Task: Add a condition where "Channel Is" instagram direct" in recently solved tickets.
Action: Mouse moved to (113, 415)
Screenshot: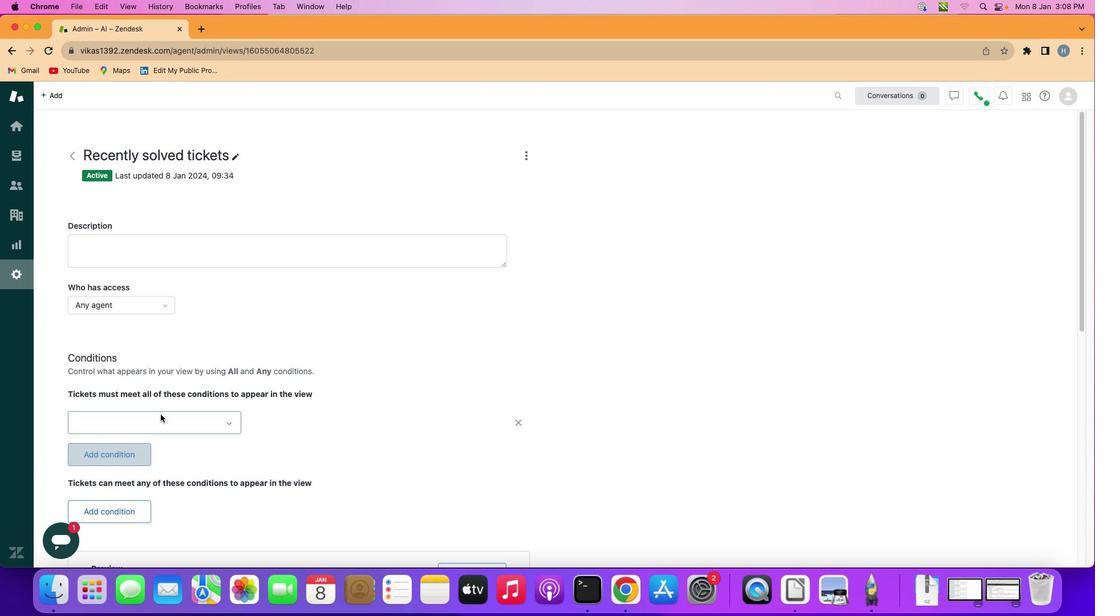 
Action: Mouse pressed left at (113, 415)
Screenshot: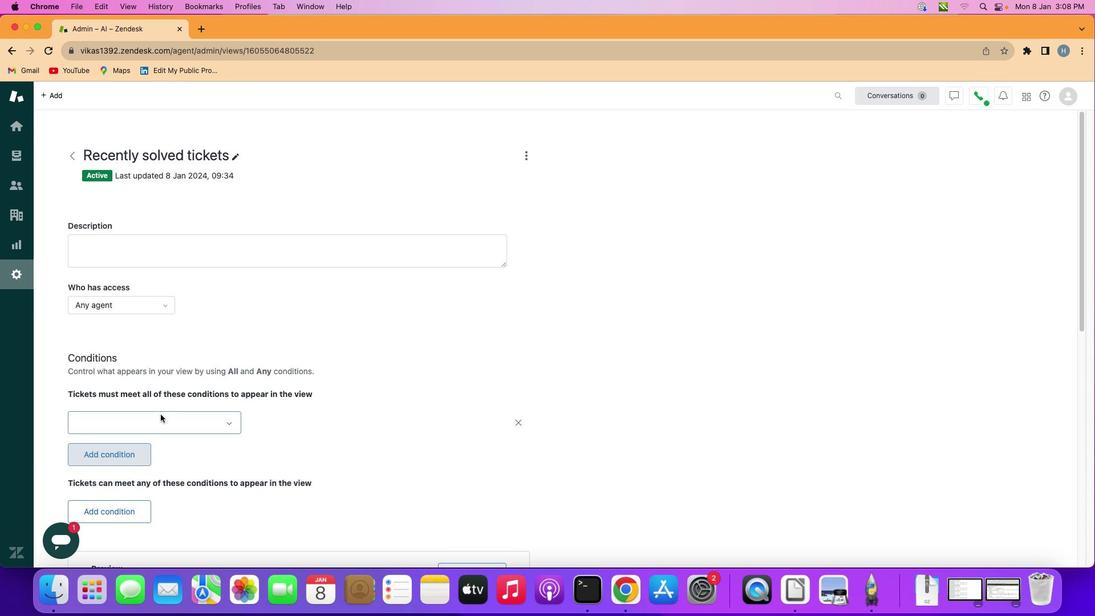 
Action: Mouse moved to (160, 414)
Screenshot: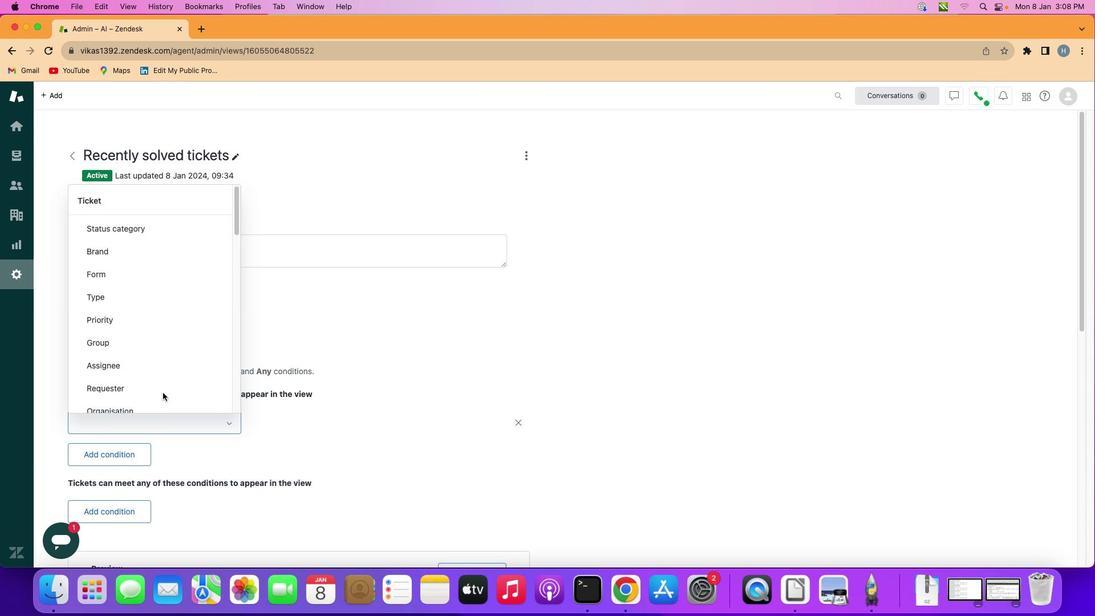 
Action: Mouse pressed left at (160, 414)
Screenshot: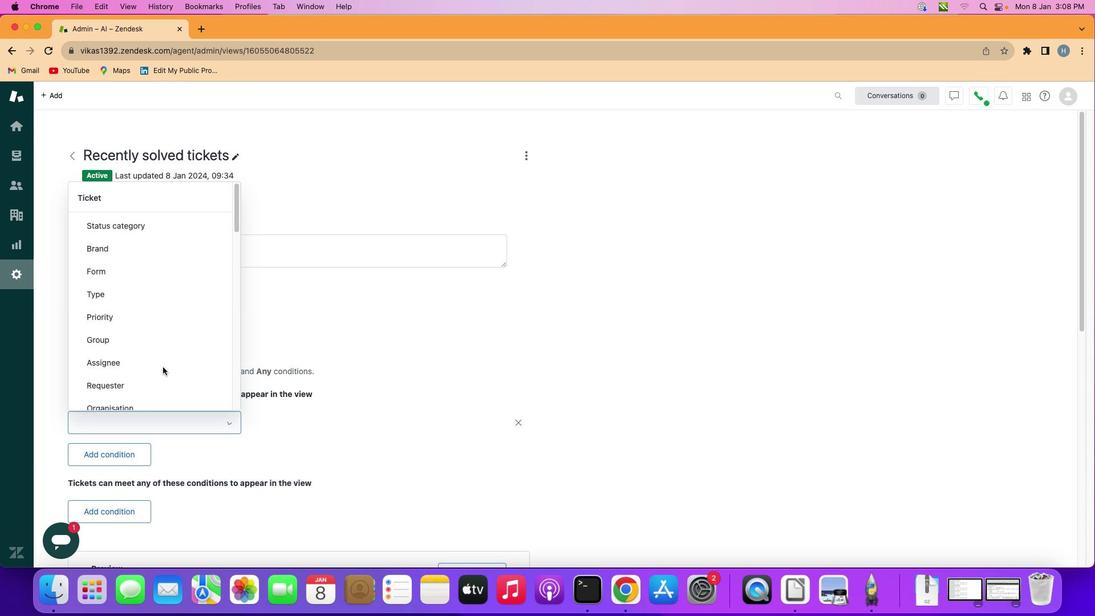 
Action: Mouse moved to (162, 347)
Screenshot: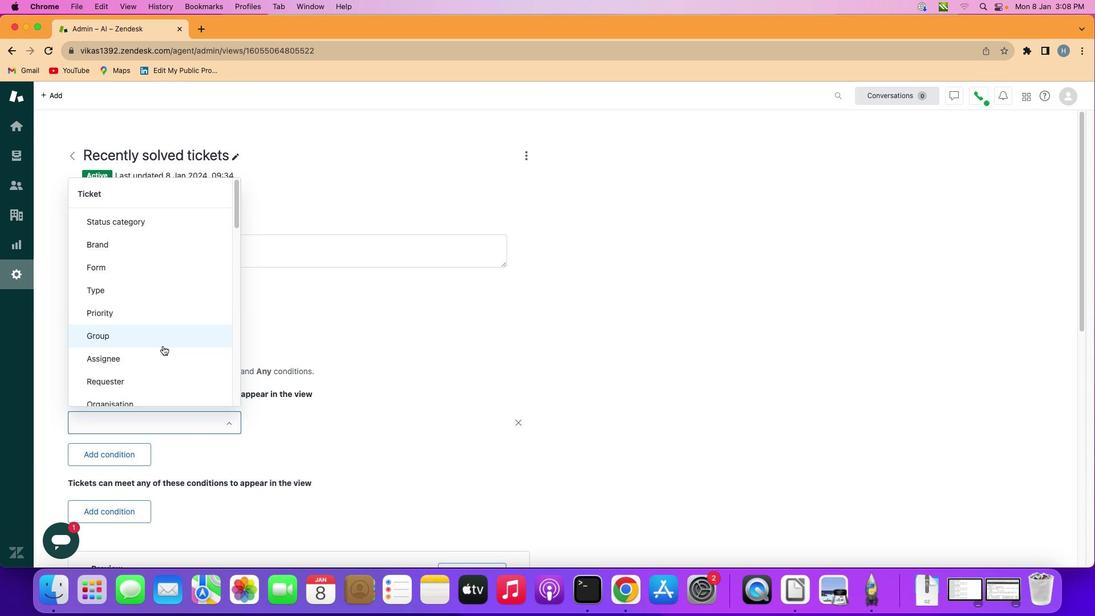 
Action: Mouse scrolled (162, 347) with delta (0, 0)
Screenshot: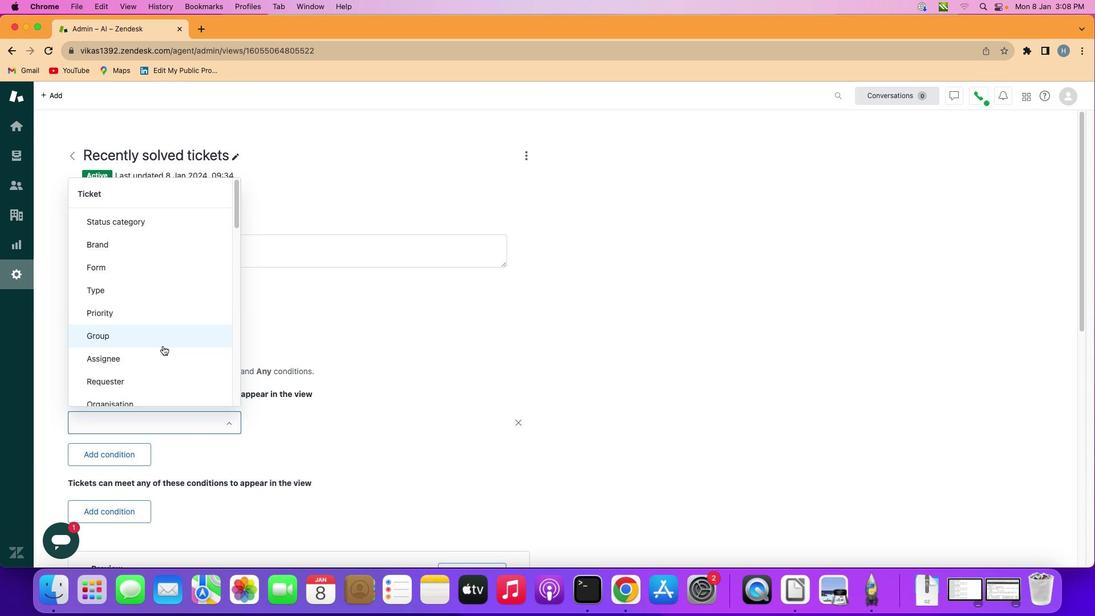 
Action: Mouse moved to (162, 347)
Screenshot: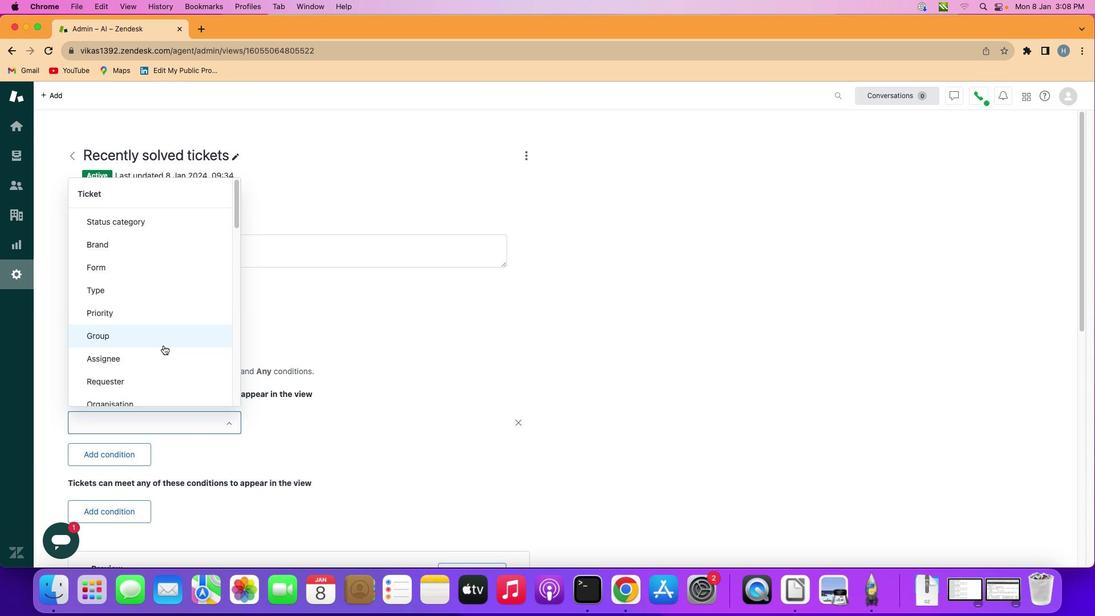 
Action: Mouse scrolled (162, 347) with delta (0, -1)
Screenshot: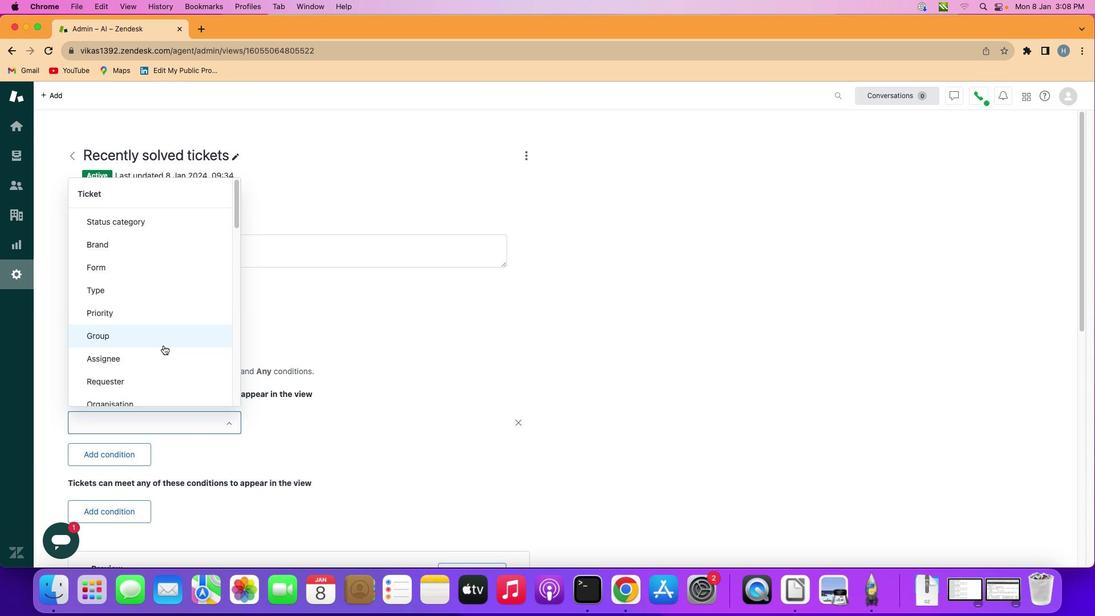 
Action: Mouse moved to (162, 346)
Screenshot: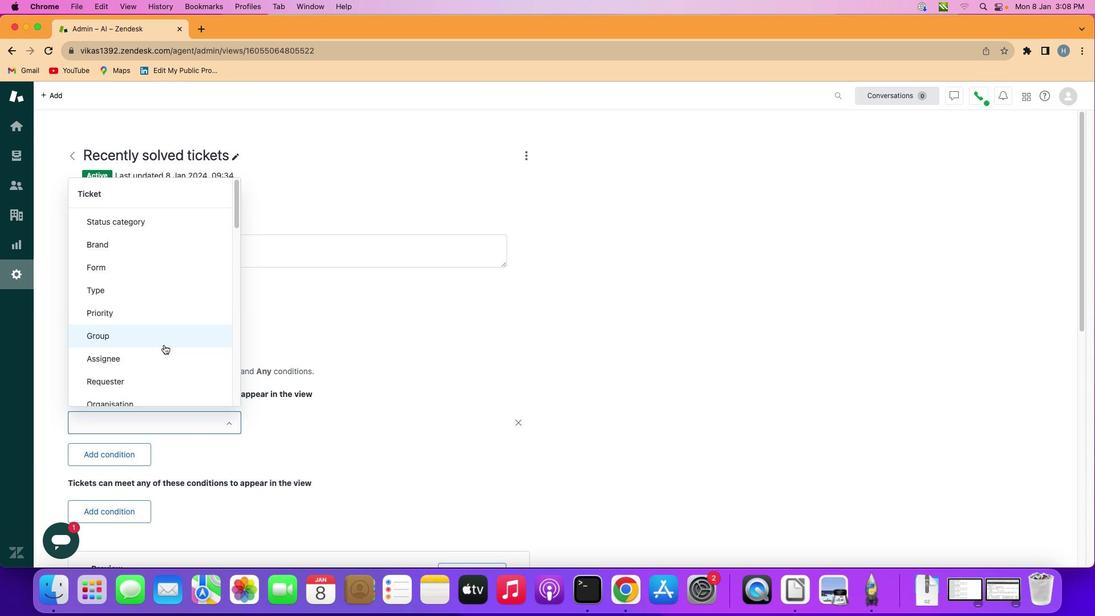 
Action: Mouse scrolled (162, 346) with delta (0, -1)
Screenshot: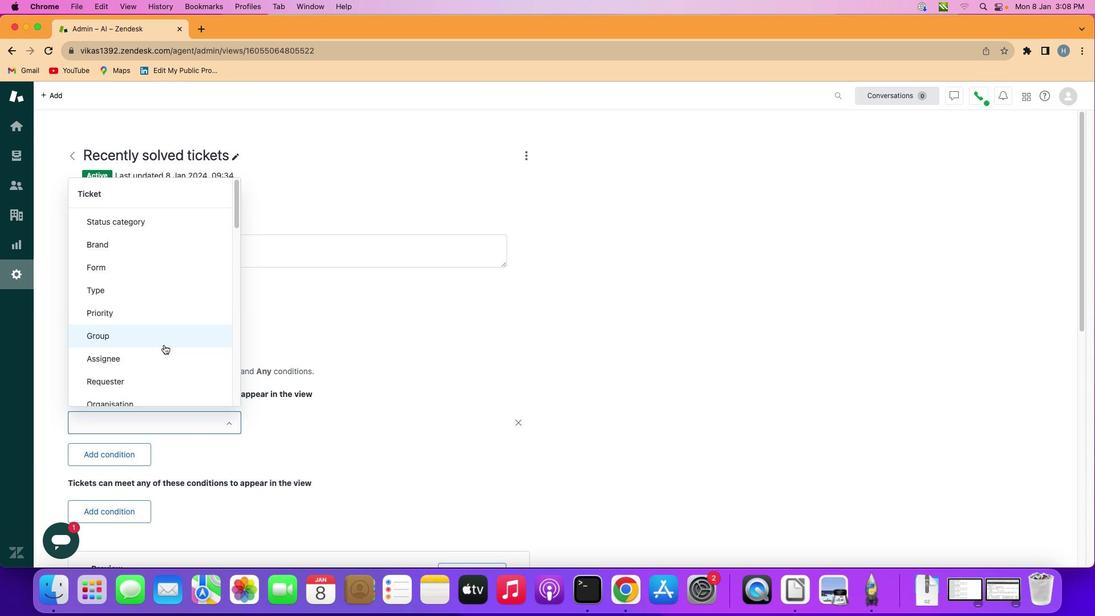 
Action: Mouse moved to (162, 346)
Screenshot: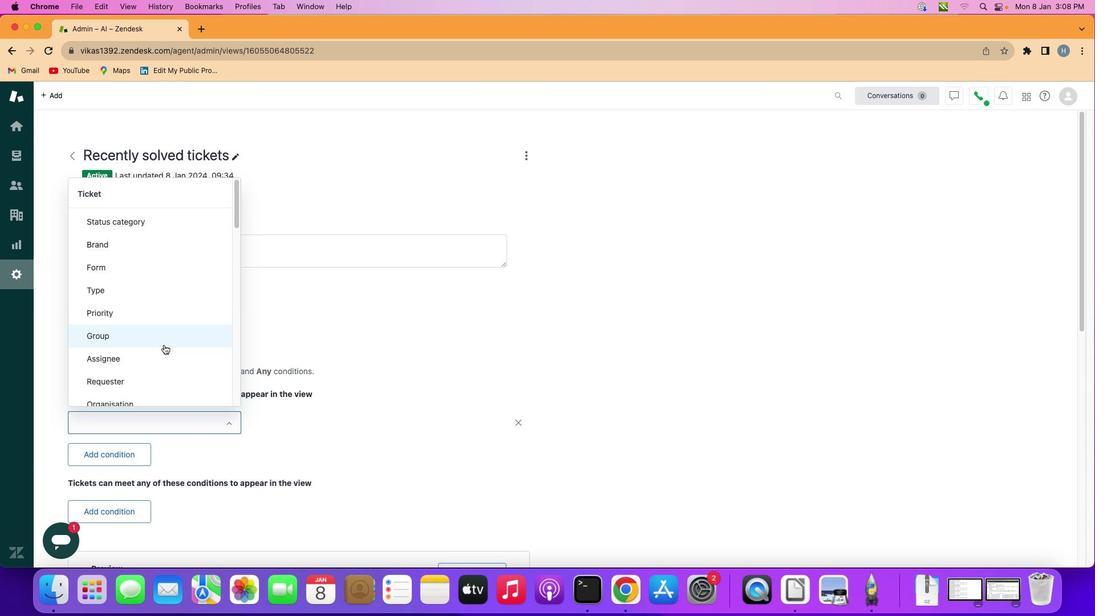 
Action: Mouse scrolled (162, 346) with delta (0, -2)
Screenshot: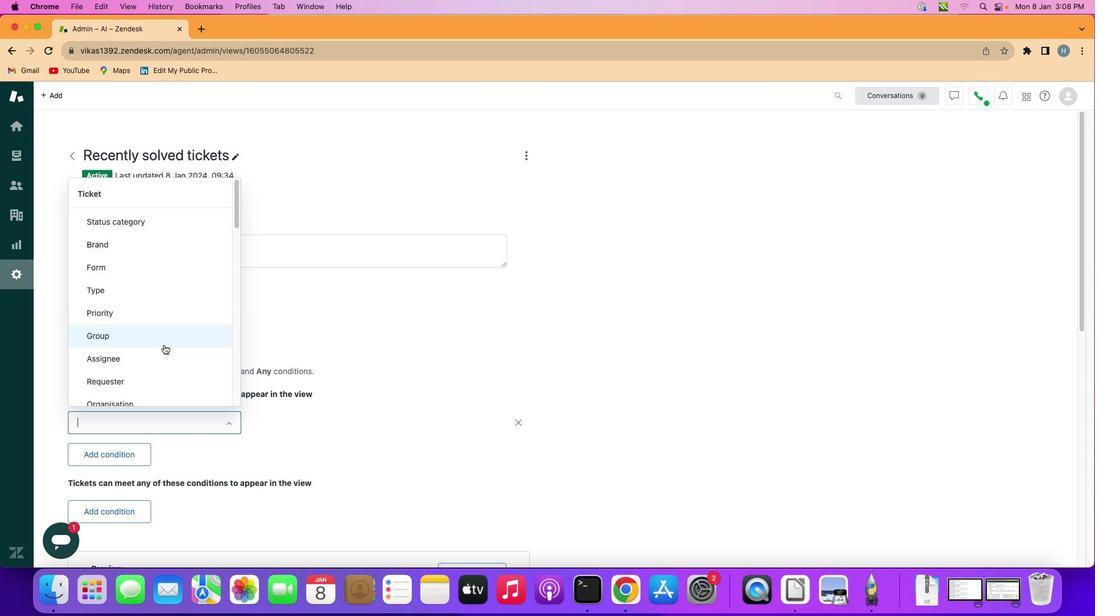 
Action: Mouse moved to (162, 346)
Screenshot: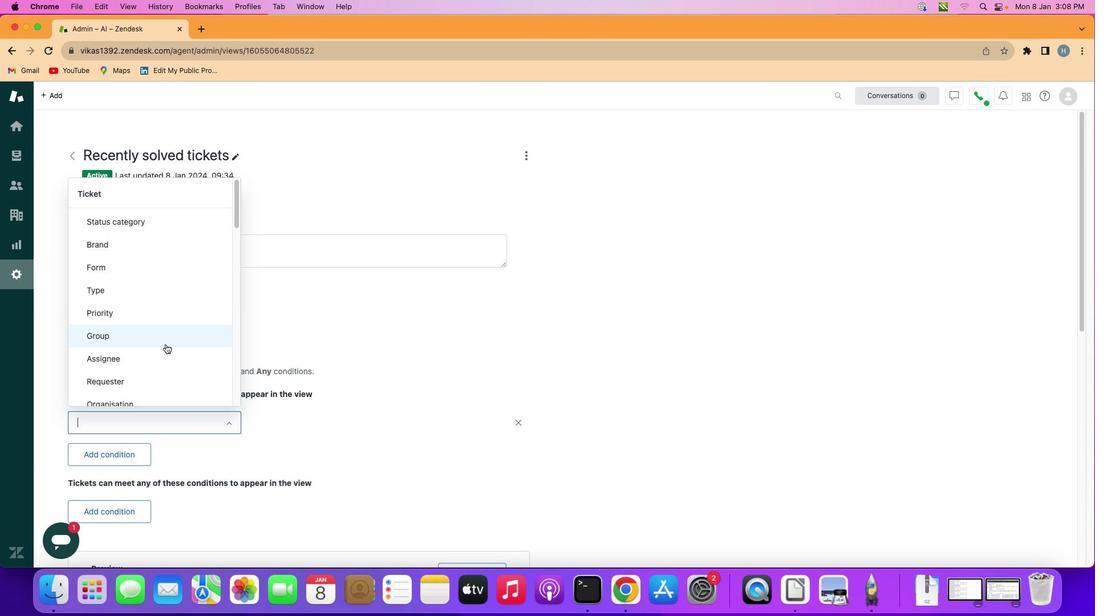 
Action: Mouse scrolled (162, 346) with delta (0, -1)
Screenshot: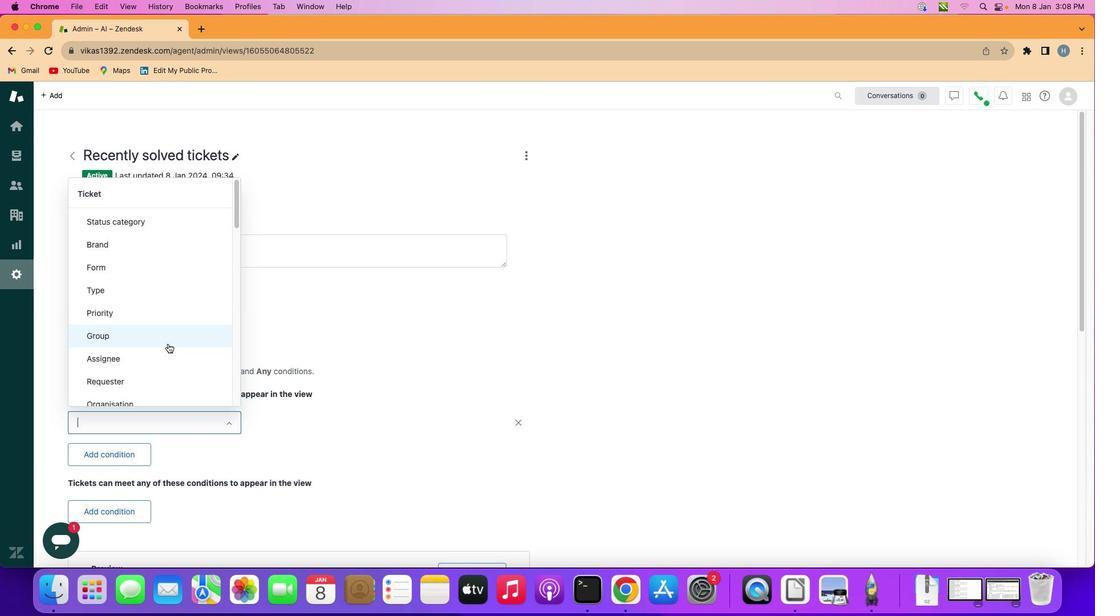 
Action: Mouse moved to (176, 339)
Screenshot: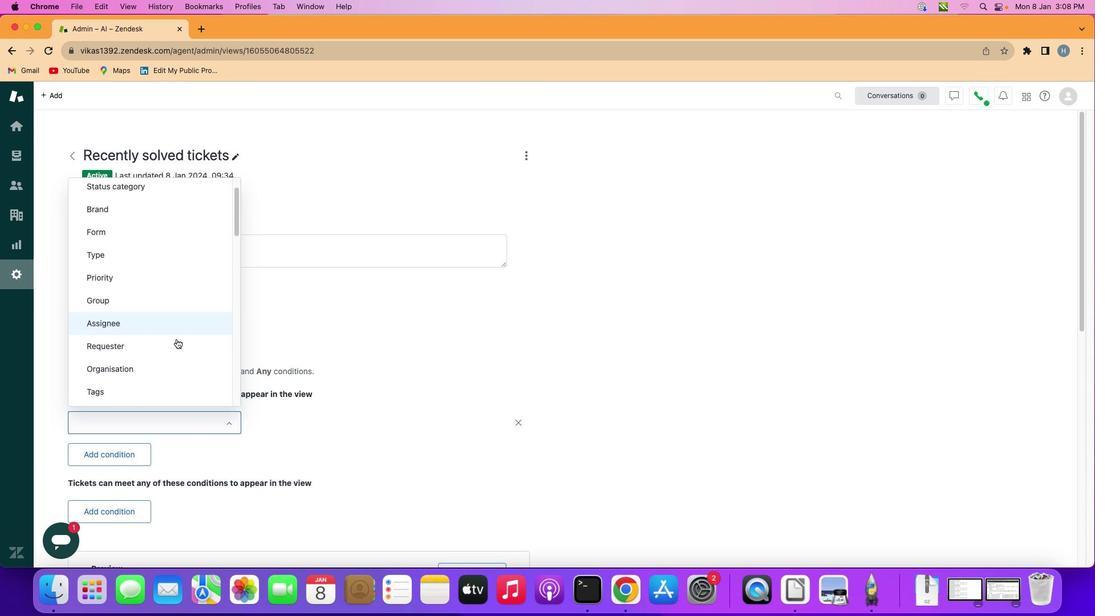 
Action: Mouse scrolled (176, 339) with delta (0, 0)
Screenshot: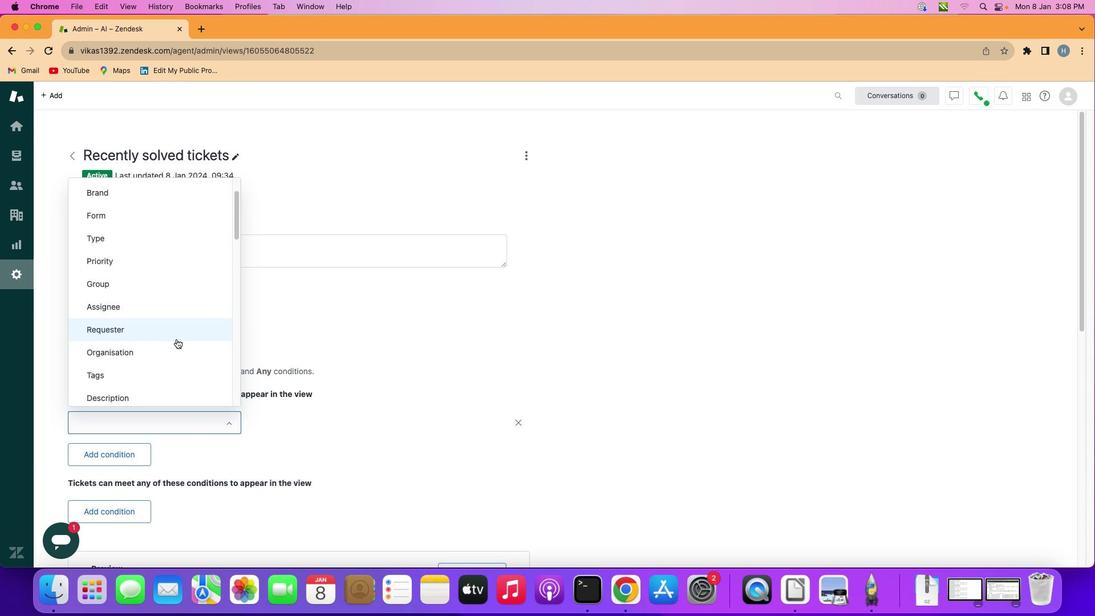 
Action: Mouse scrolled (176, 339) with delta (0, 0)
Screenshot: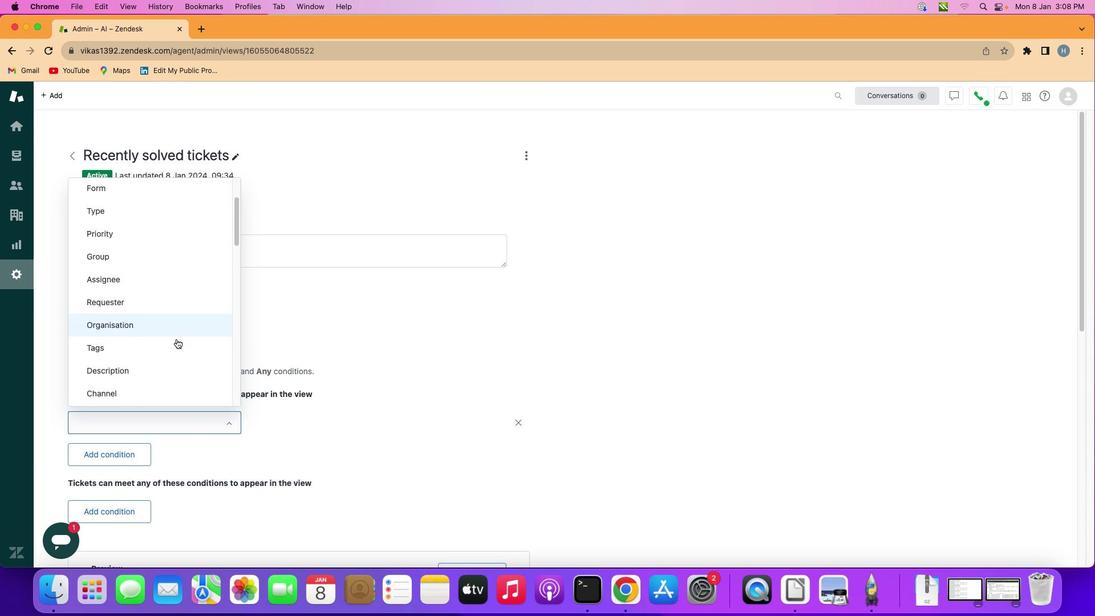 
Action: Mouse scrolled (176, 339) with delta (0, 0)
Screenshot: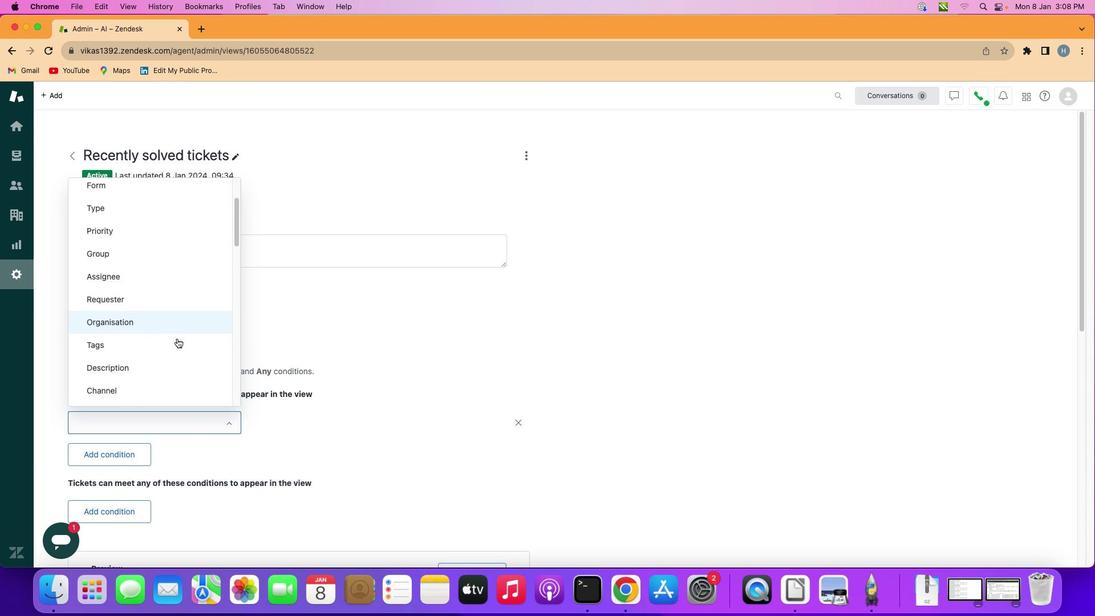 
Action: Mouse moved to (176, 339)
Screenshot: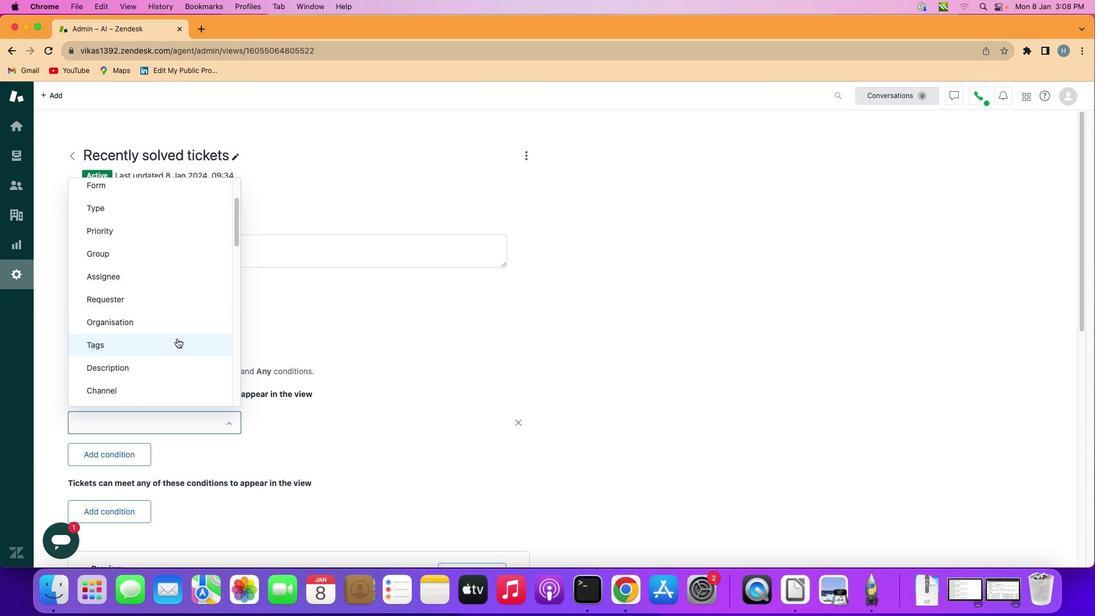 
Action: Mouse scrolled (176, 339) with delta (0, 0)
Screenshot: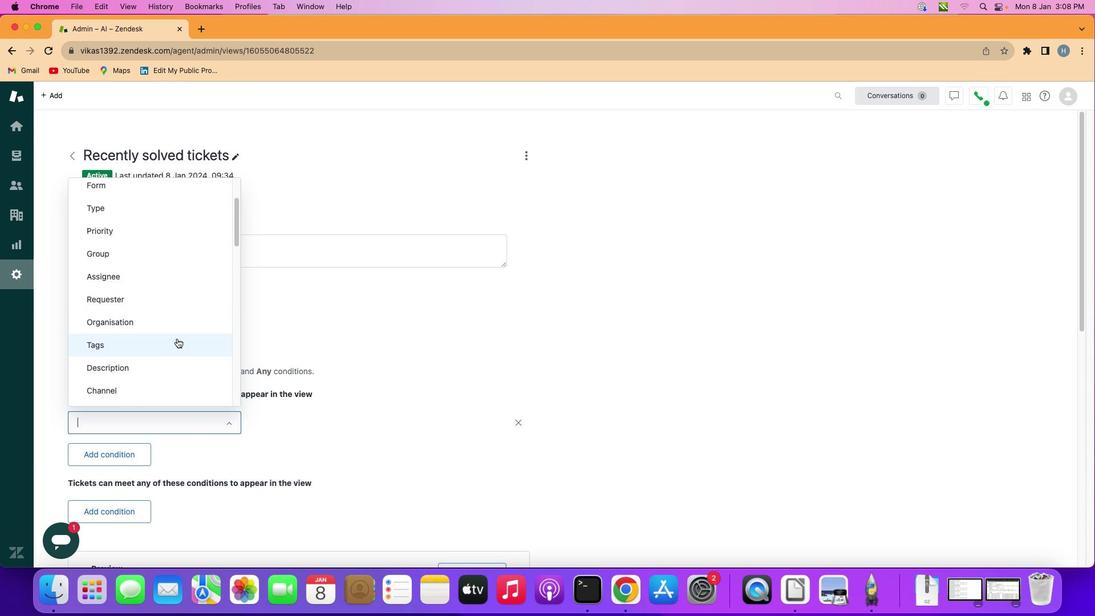 
Action: Mouse moved to (163, 383)
Screenshot: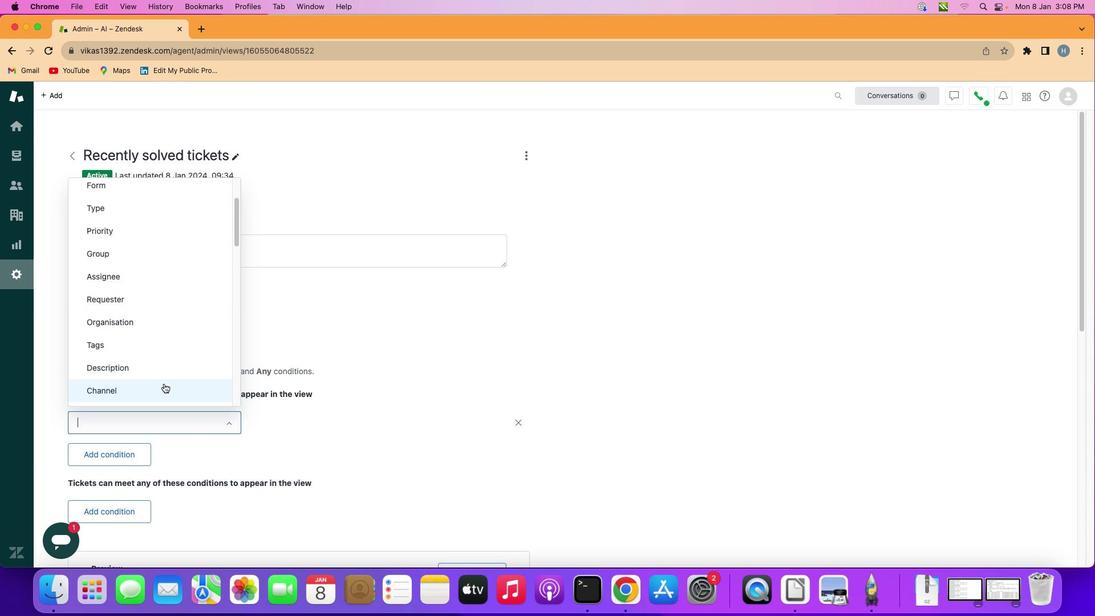 
Action: Mouse pressed left at (163, 383)
Screenshot: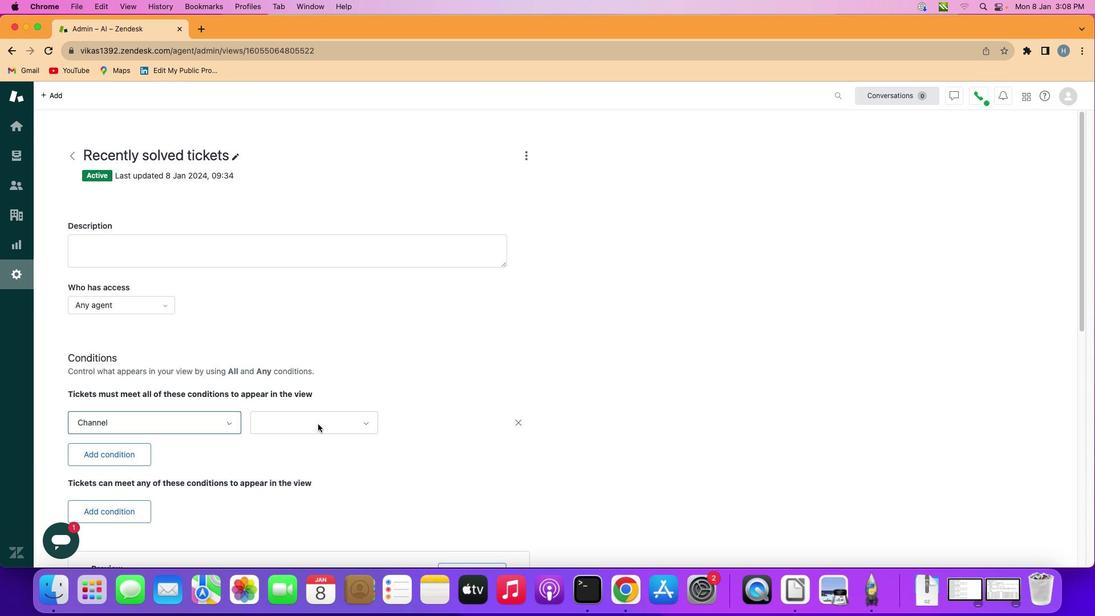 
Action: Mouse moved to (334, 425)
Screenshot: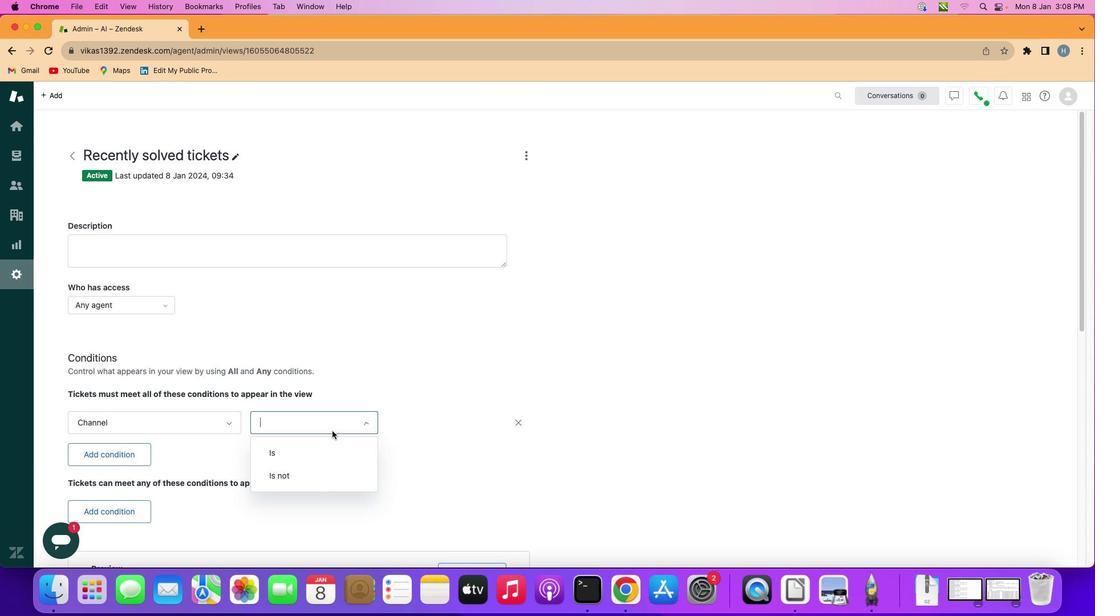 
Action: Mouse pressed left at (334, 425)
Screenshot: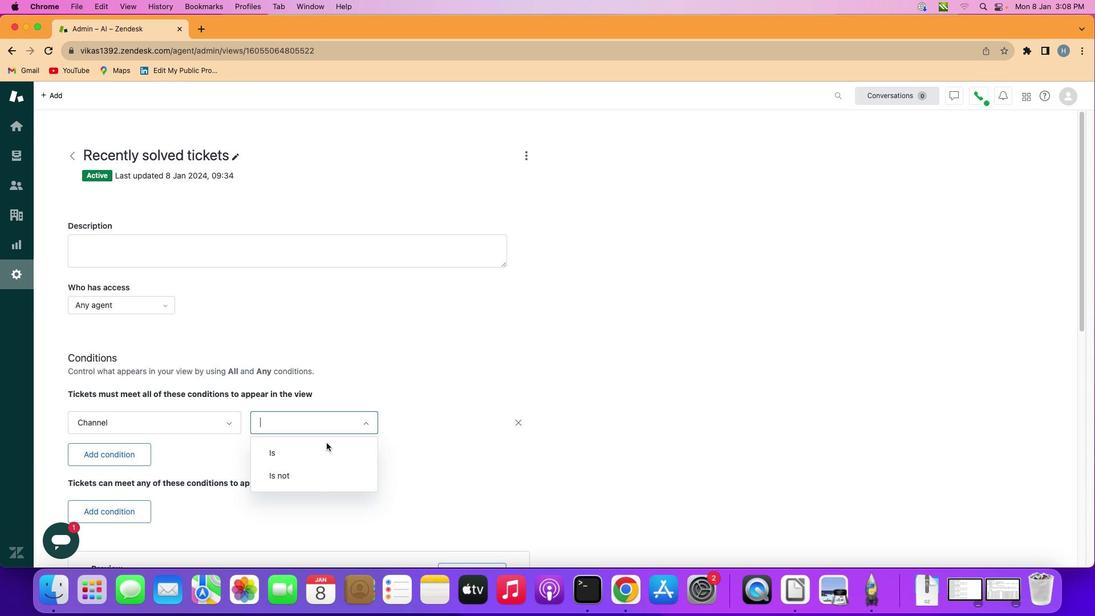 
Action: Mouse moved to (317, 457)
Screenshot: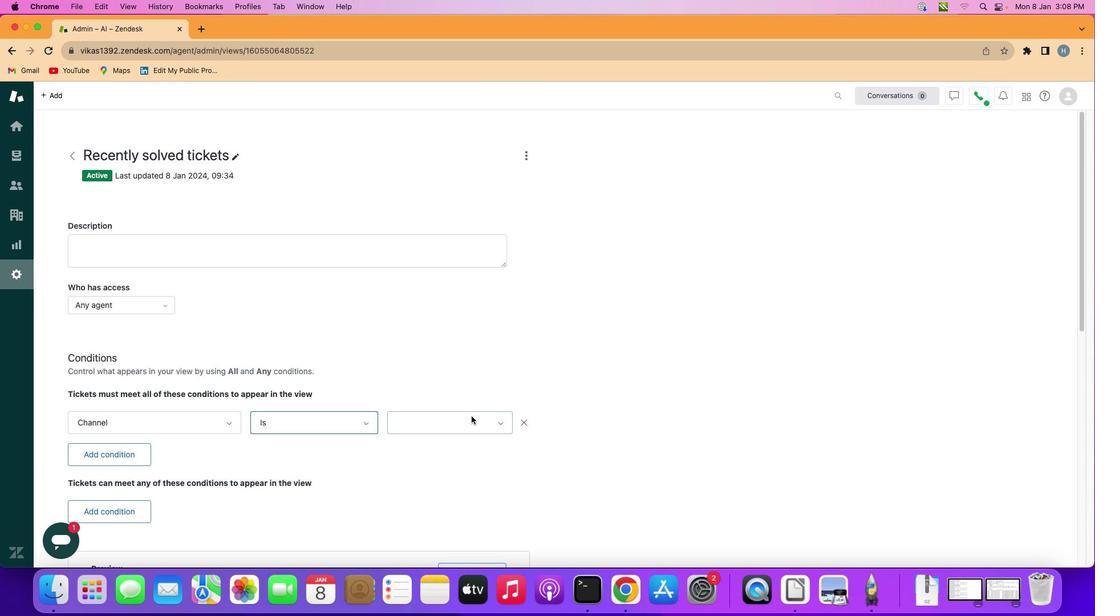
Action: Mouse pressed left at (317, 457)
Screenshot: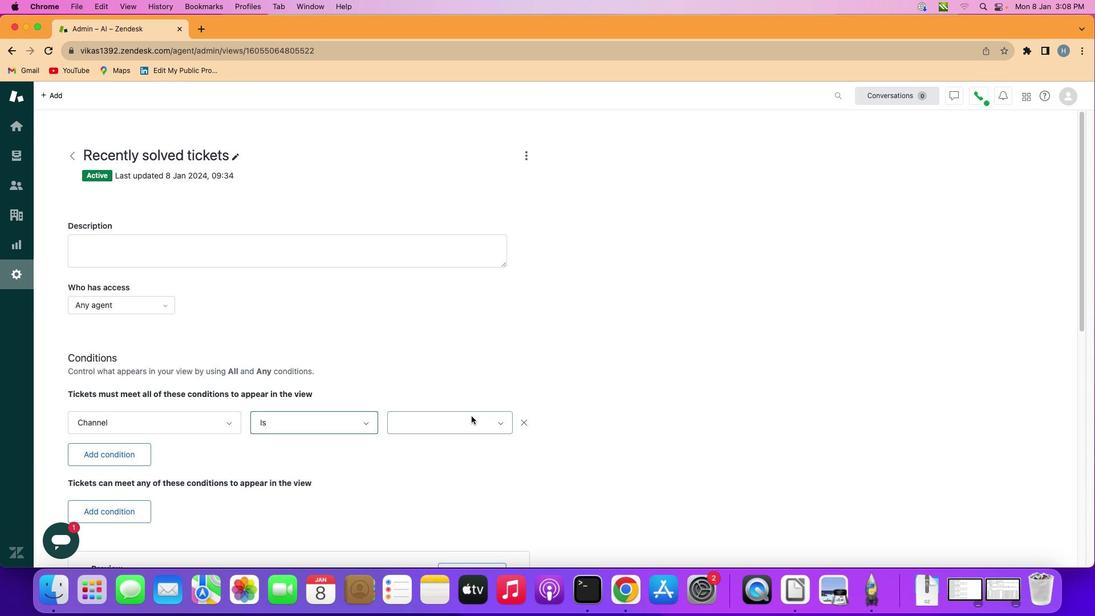 
Action: Mouse moved to (471, 416)
Screenshot: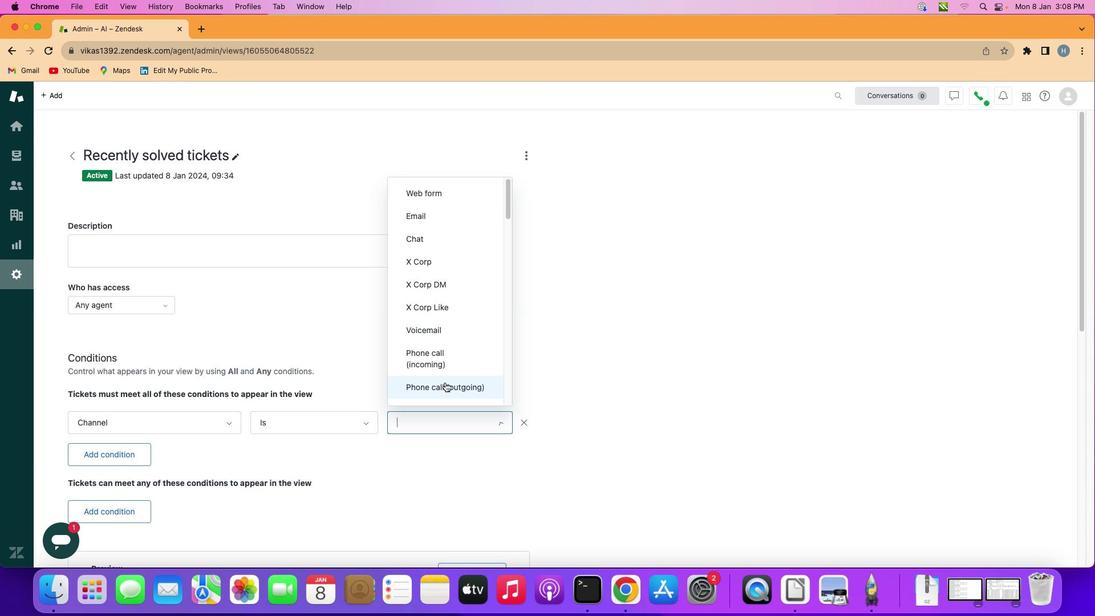 
Action: Mouse pressed left at (471, 416)
Screenshot: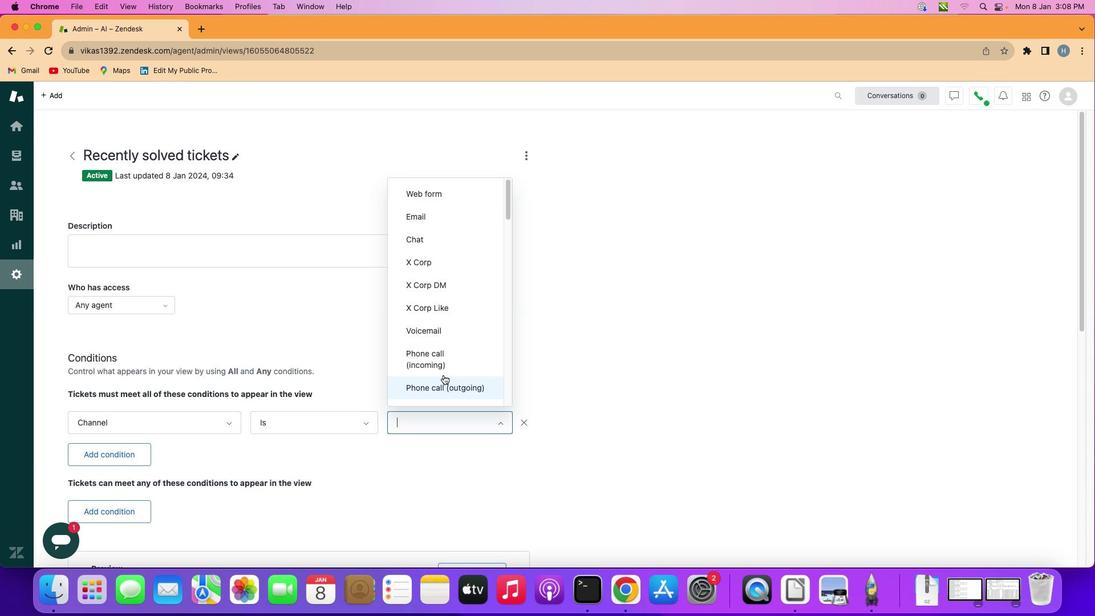 
Action: Mouse moved to (451, 343)
Screenshot: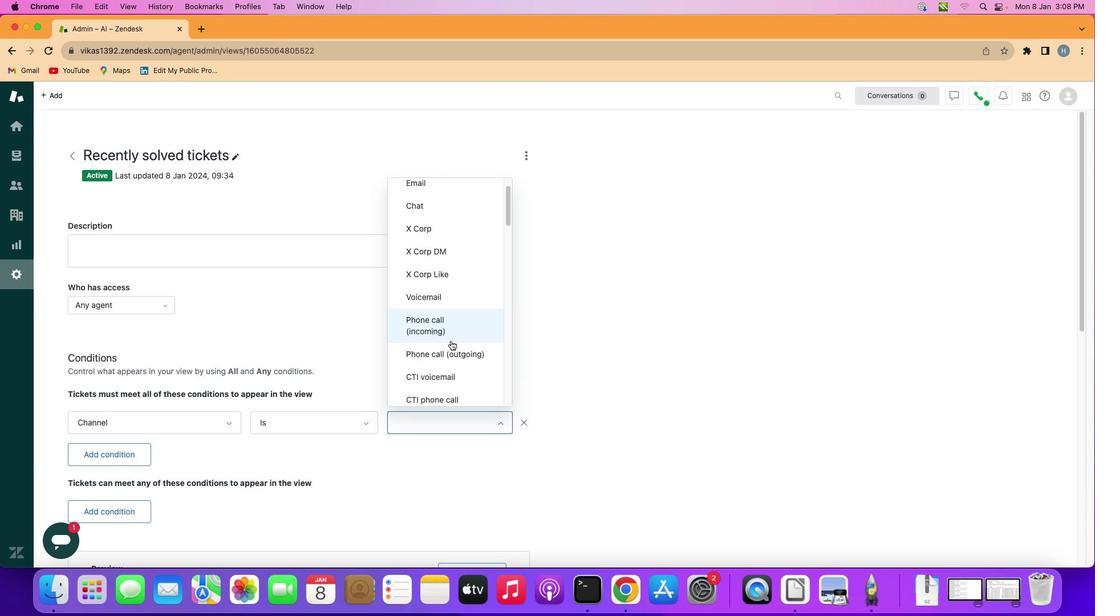 
Action: Mouse scrolled (451, 343) with delta (0, 0)
Screenshot: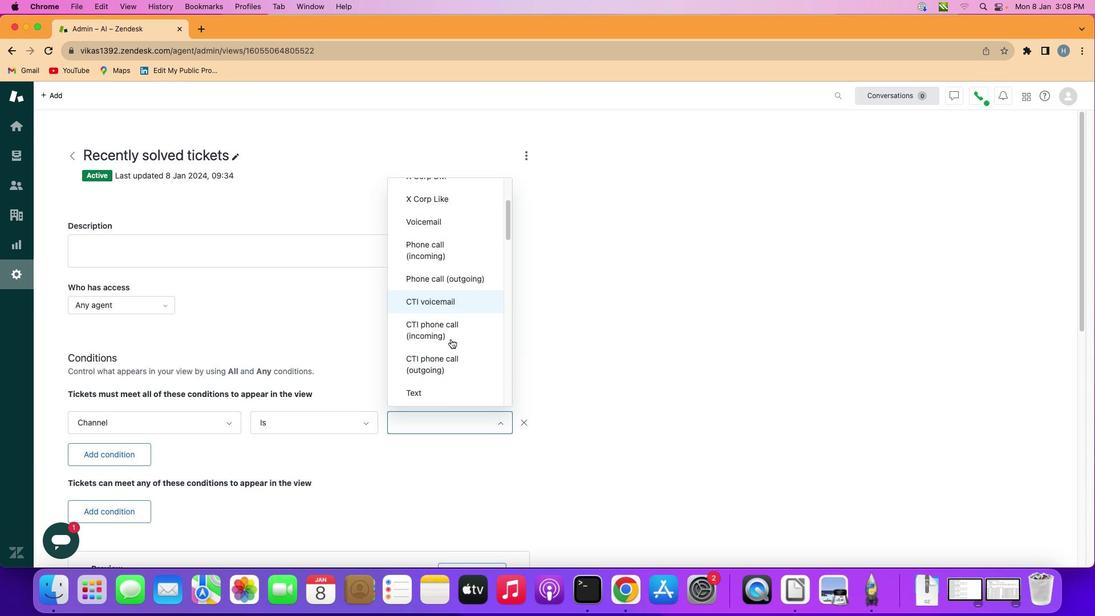 
Action: Mouse moved to (451, 343)
Screenshot: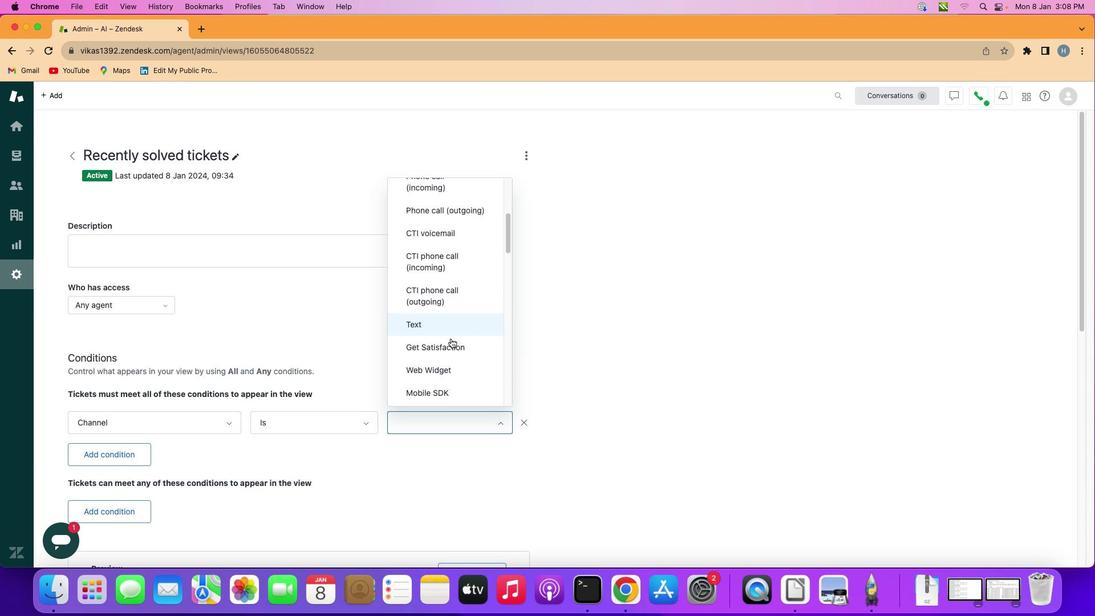 
Action: Mouse scrolled (451, 343) with delta (0, 1)
Screenshot: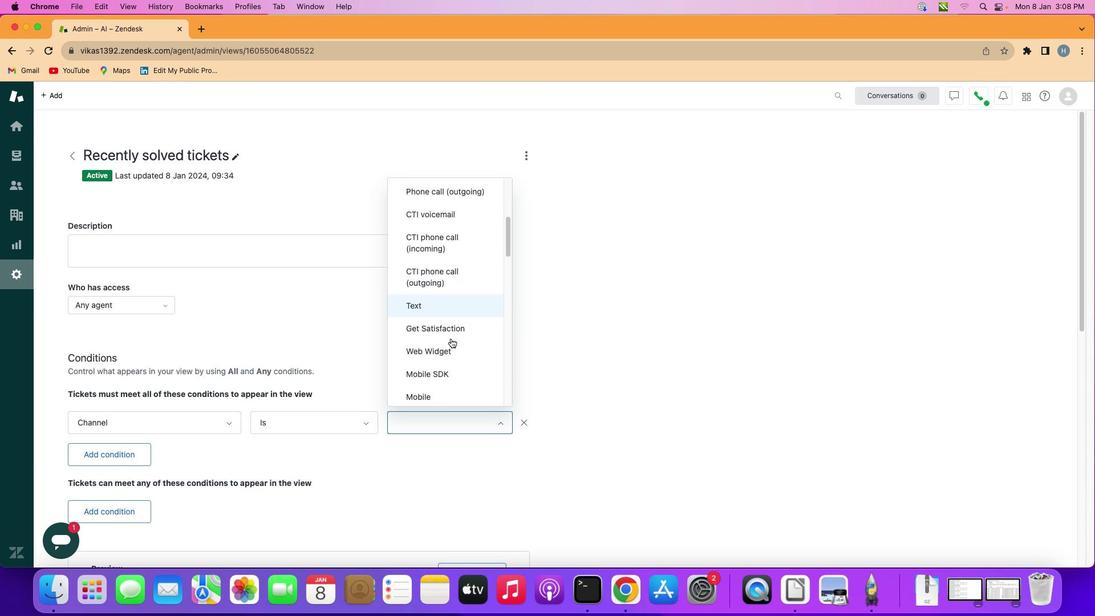 
Action: Mouse scrolled (451, 343) with delta (0, -1)
Screenshot: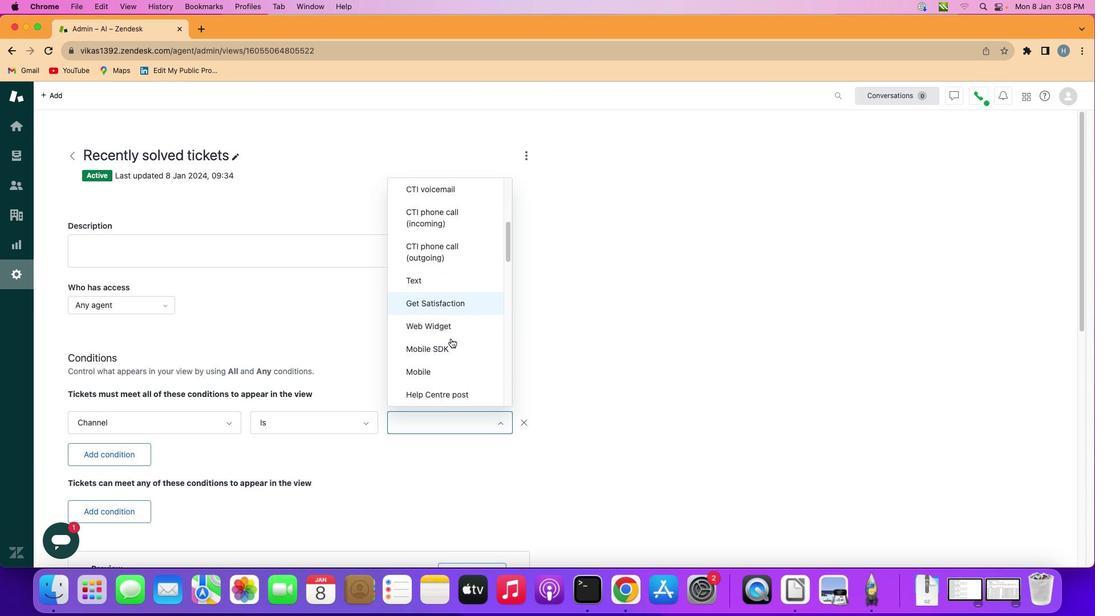 
Action: Mouse moved to (451, 343)
Screenshot: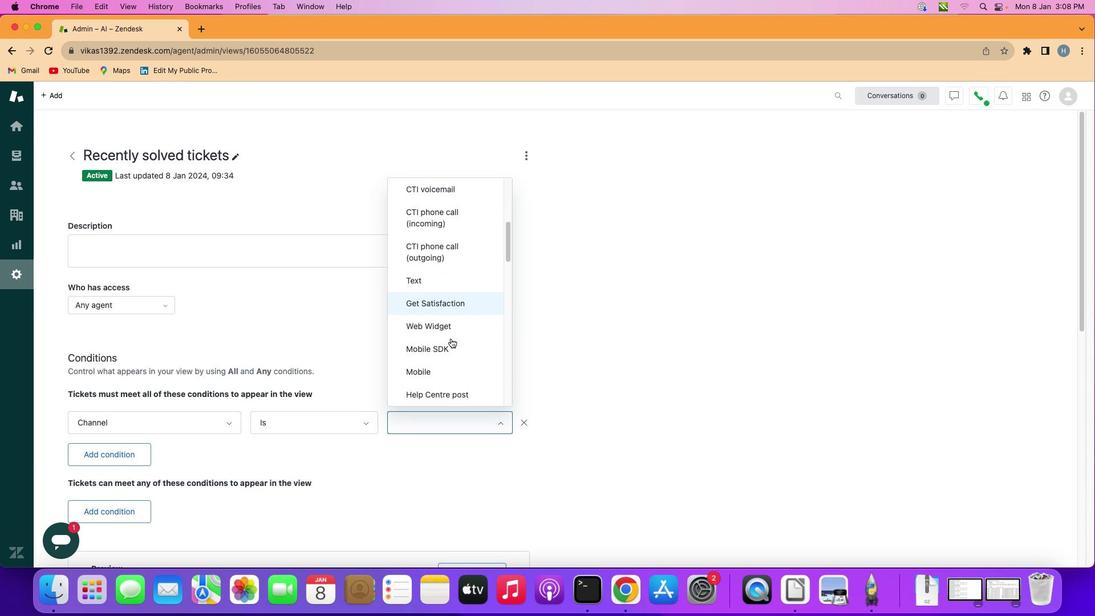 
Action: Mouse scrolled (451, 343) with delta (0, 1)
Screenshot: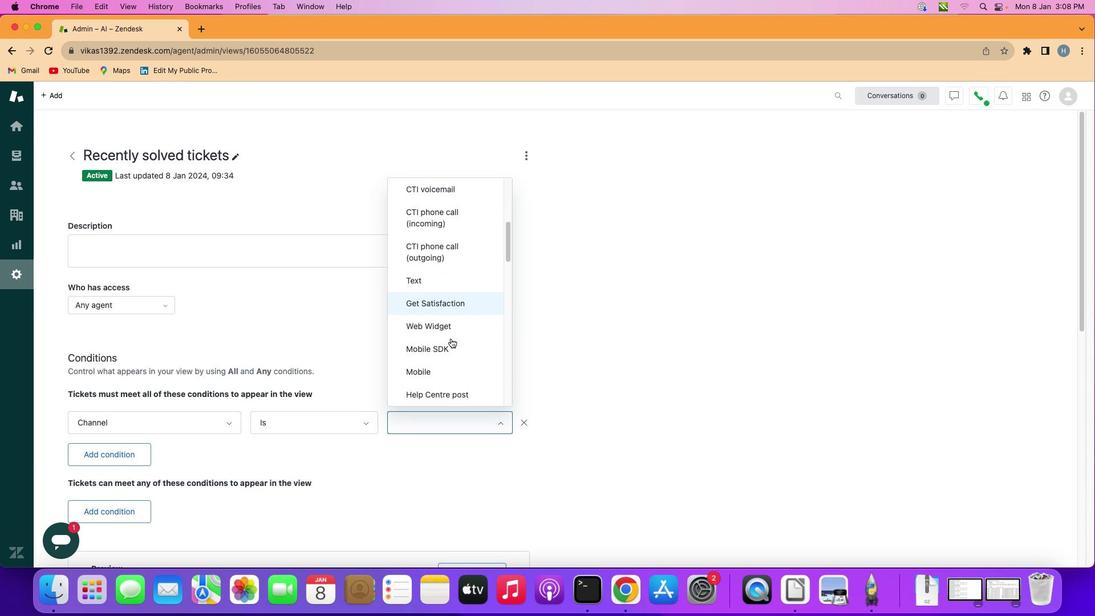 
Action: Mouse moved to (451, 342)
Screenshot: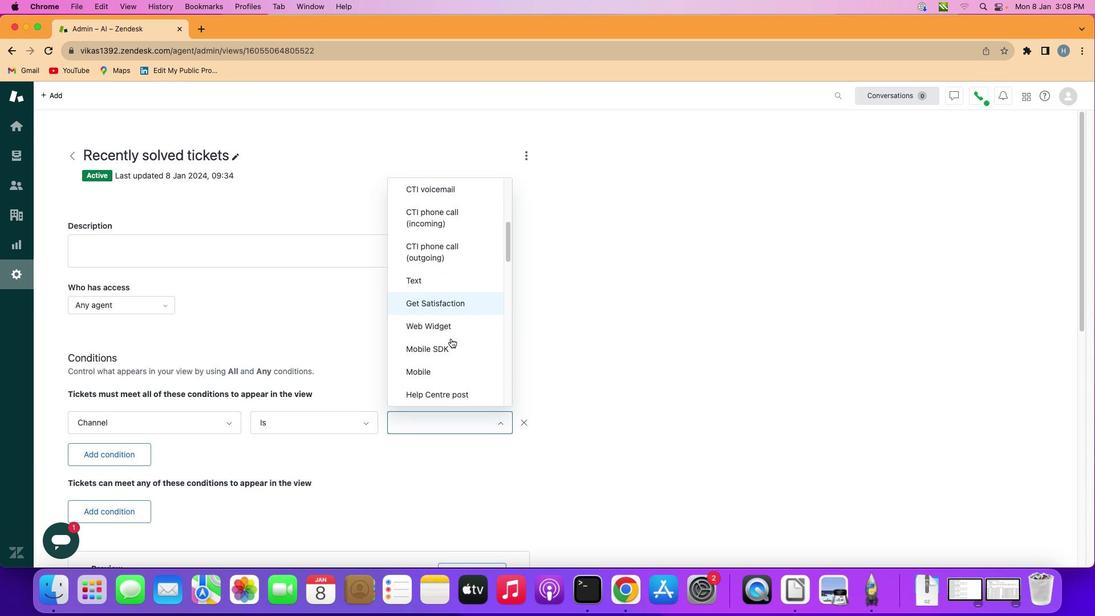 
Action: Mouse scrolled (451, 342) with delta (0, -1)
Screenshot: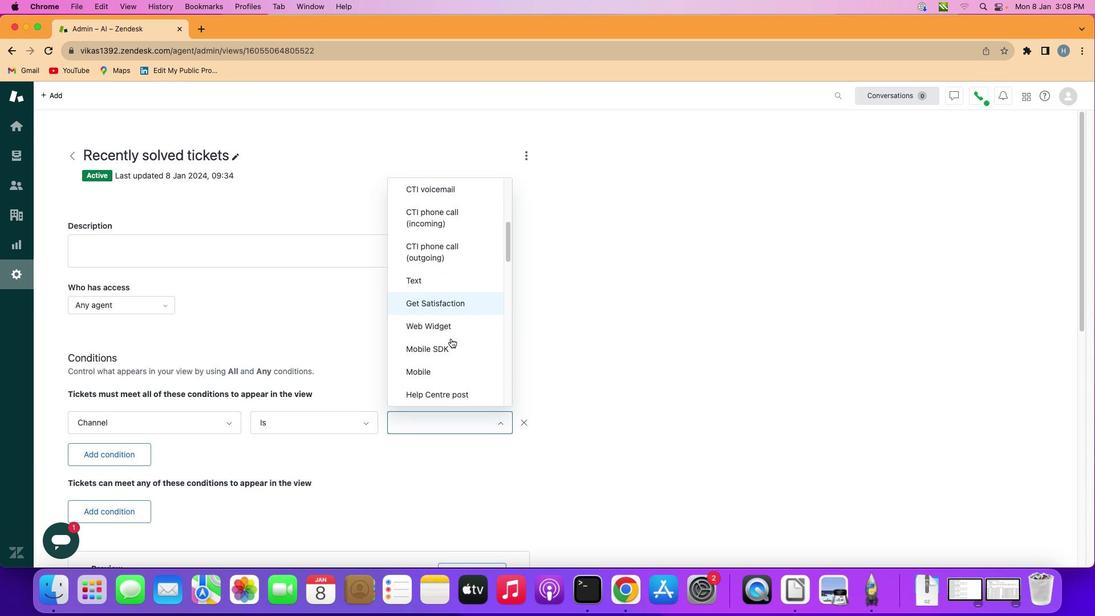 
Action: Mouse moved to (451, 342)
Screenshot: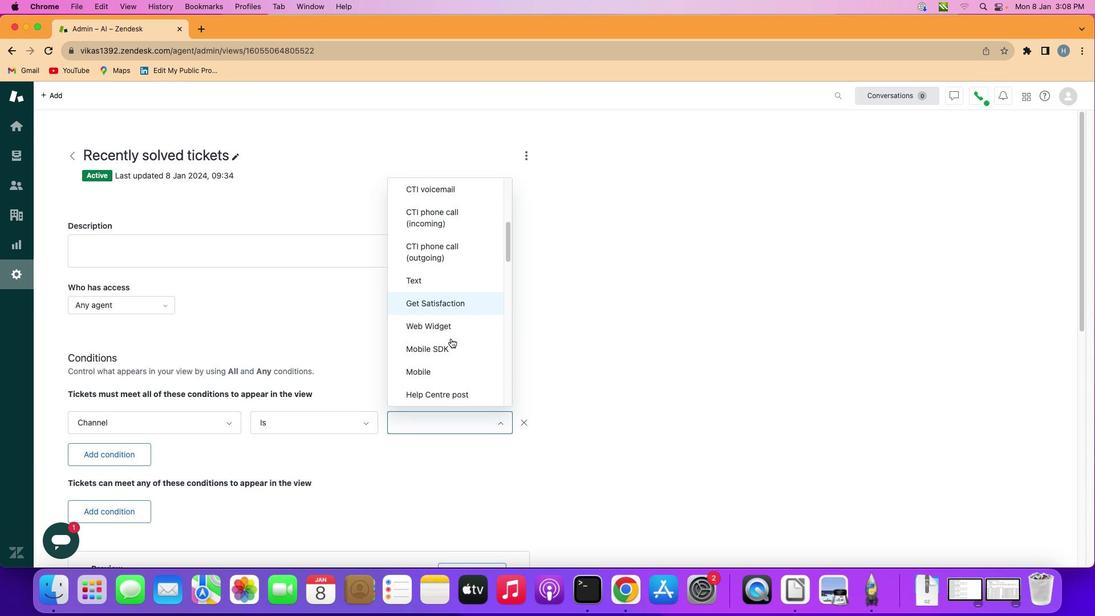 
Action: Mouse scrolled (451, 342) with delta (0, -1)
Screenshot: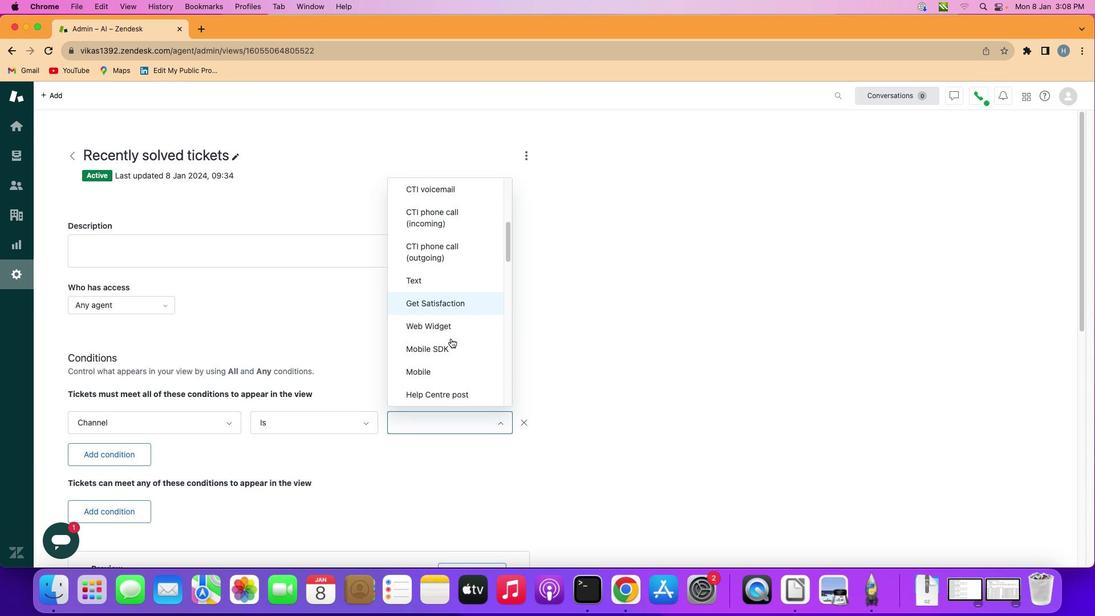 
Action: Mouse moved to (451, 339)
Screenshot: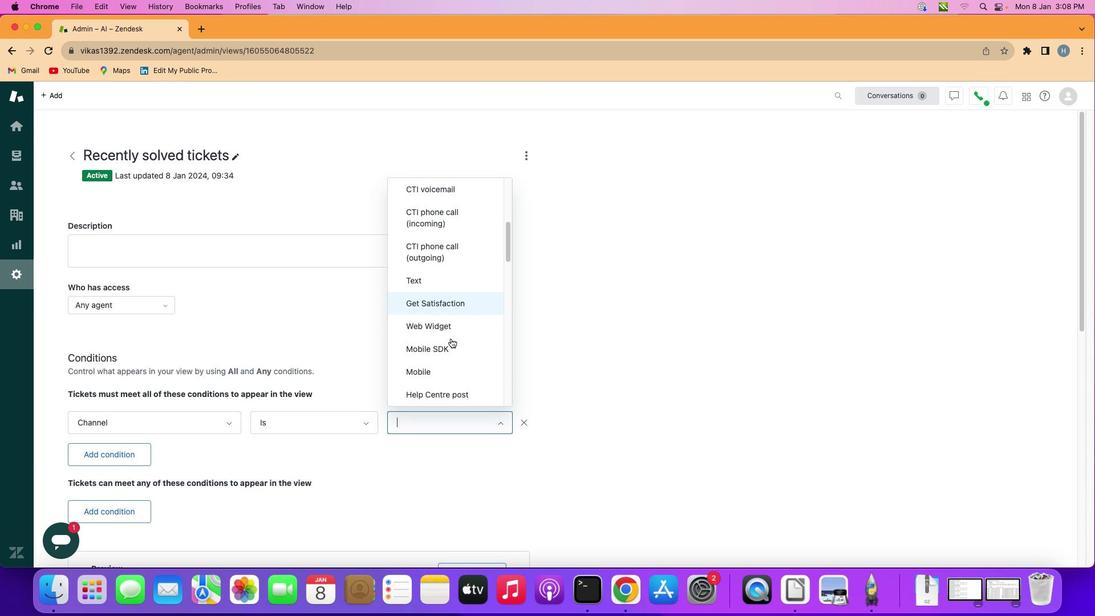 
Action: Mouse scrolled (451, 339) with delta (0, -2)
Screenshot: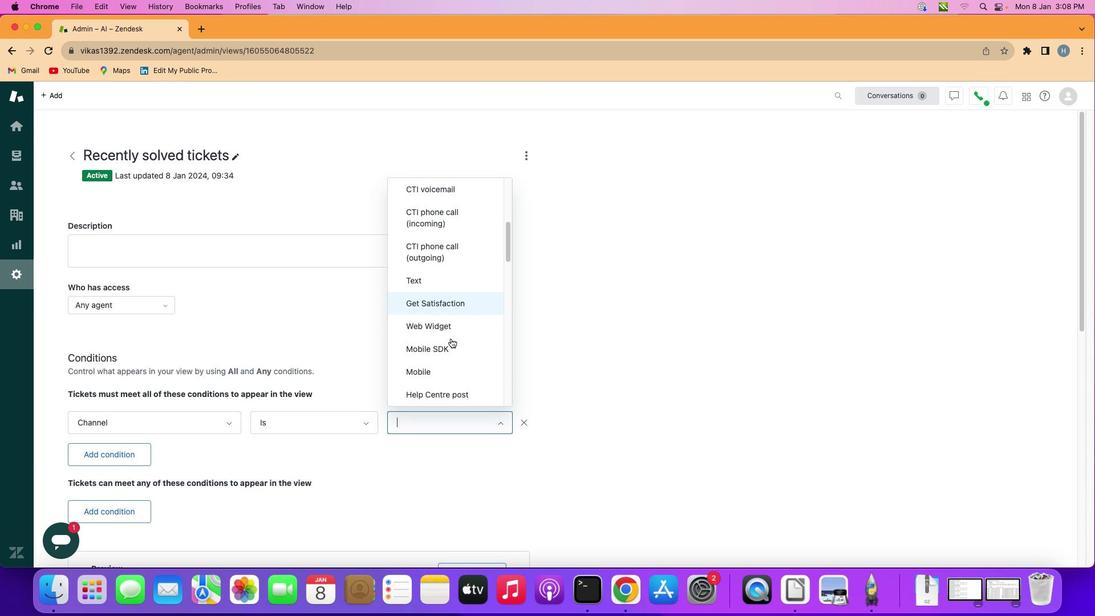 
Action: Mouse moved to (451, 338)
Screenshot: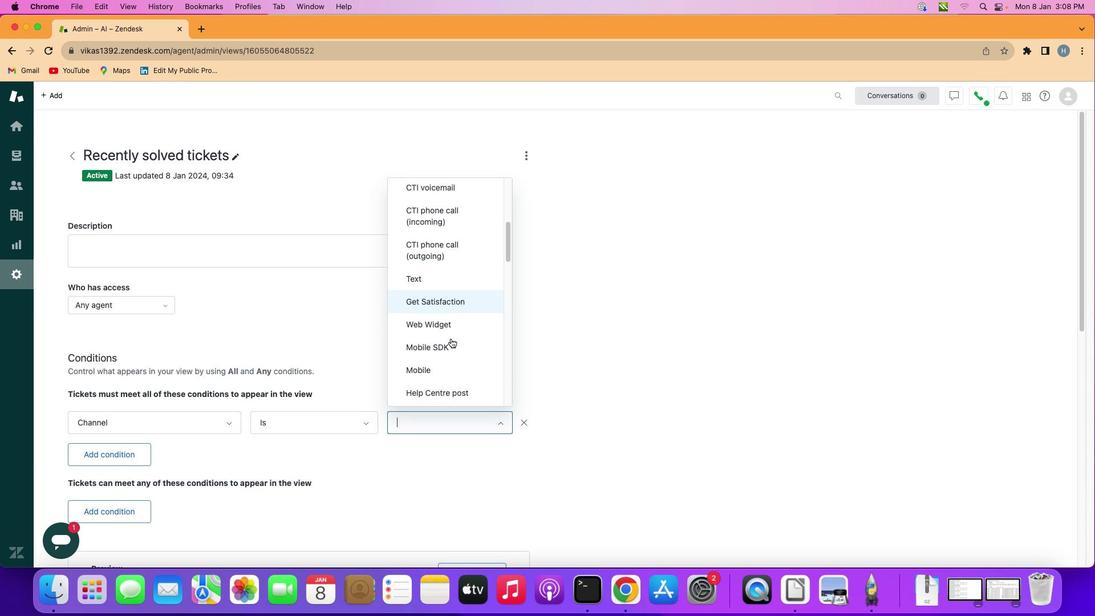 
Action: Mouse scrolled (451, 338) with delta (0, 0)
Screenshot: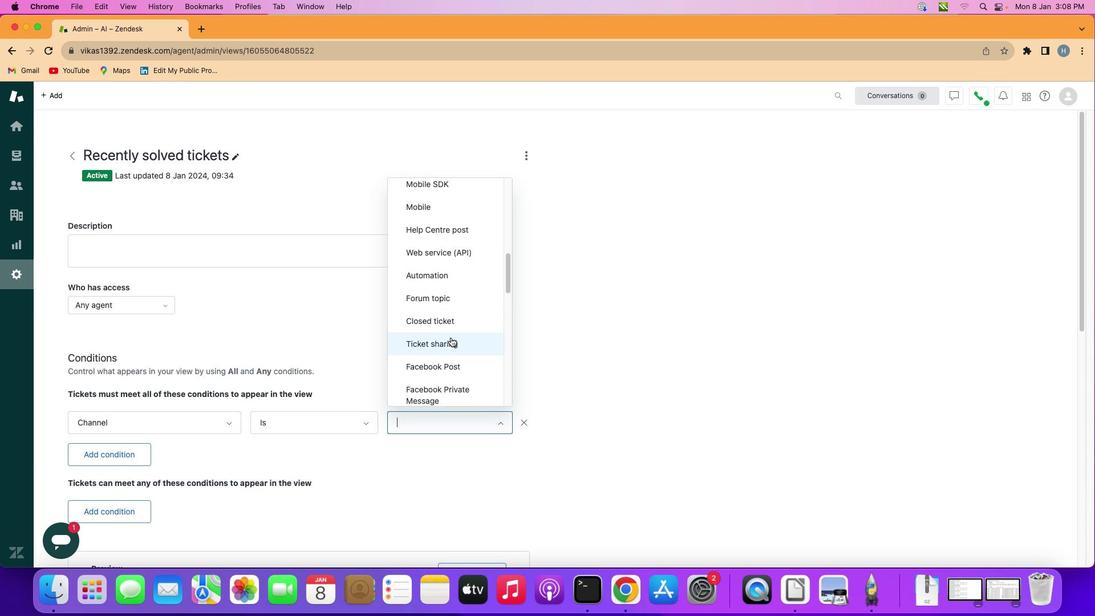 
Action: Mouse scrolled (451, 338) with delta (0, 0)
Screenshot: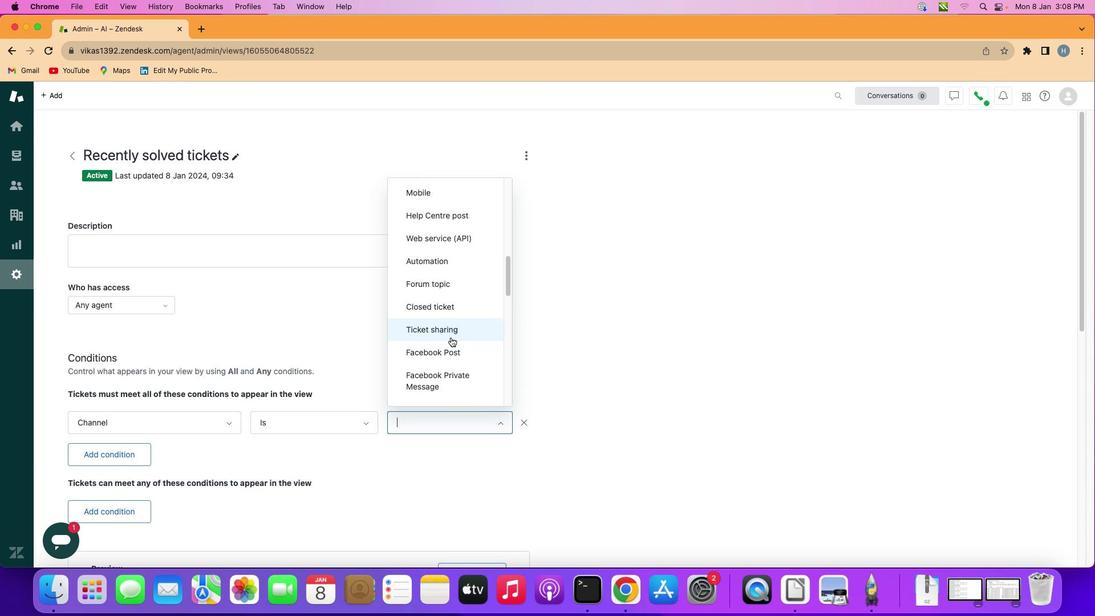 
Action: Mouse scrolled (451, 338) with delta (0, -1)
Screenshot: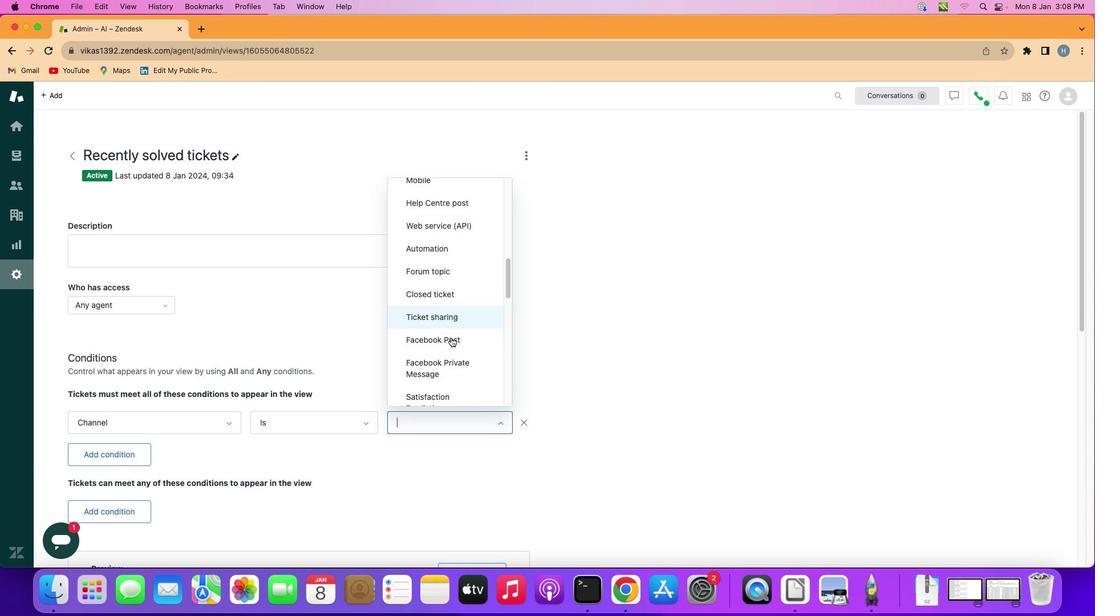 
Action: Mouse scrolled (451, 338) with delta (0, -1)
Screenshot: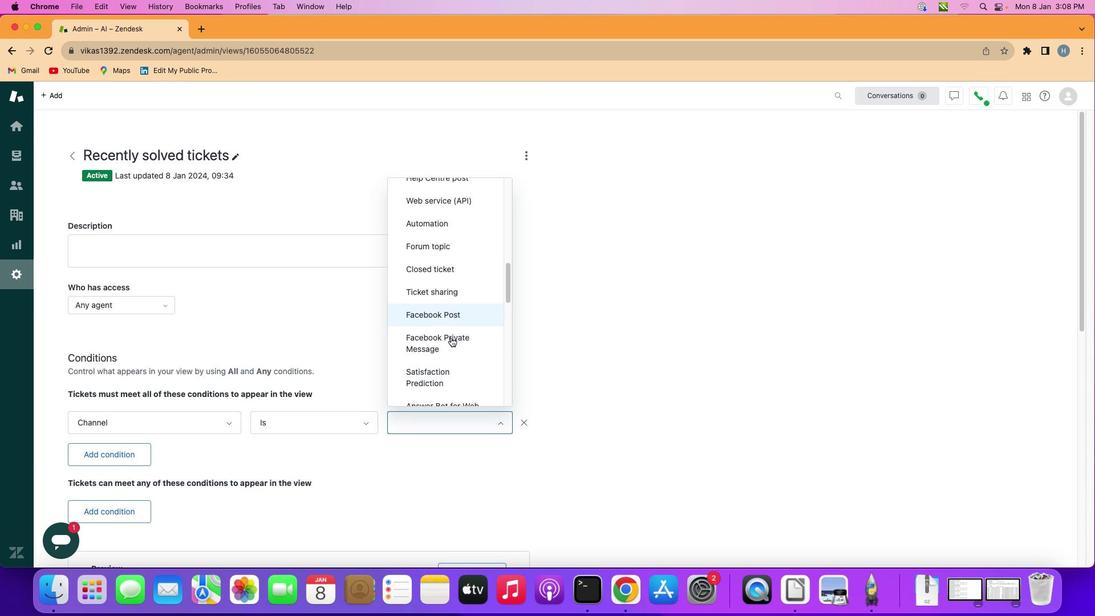 
Action: Mouse moved to (451, 338)
Screenshot: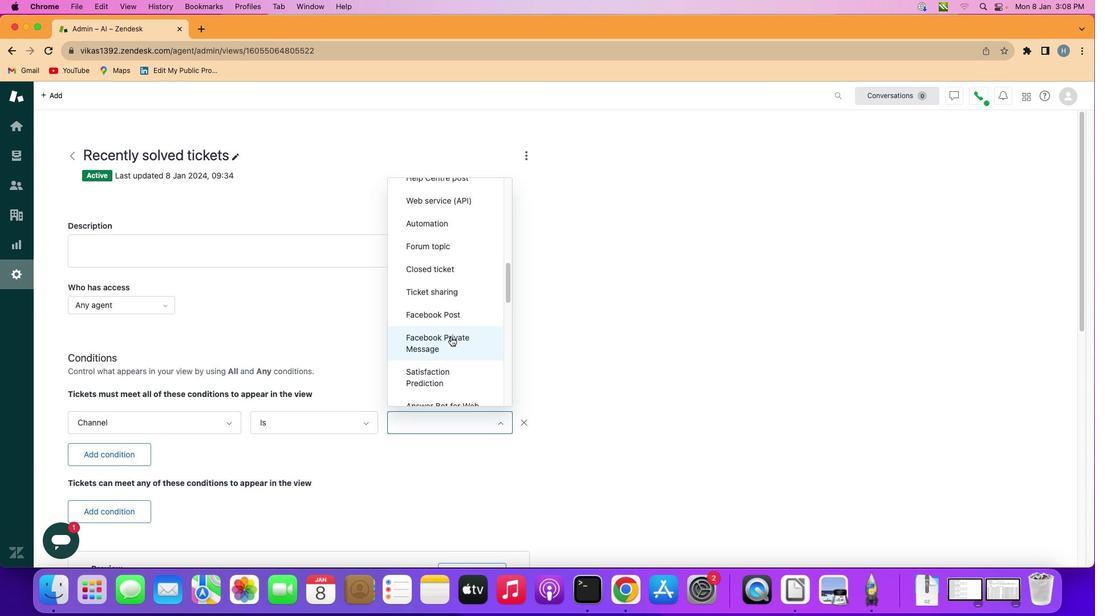 
Action: Mouse scrolled (451, 338) with delta (0, -1)
Screenshot: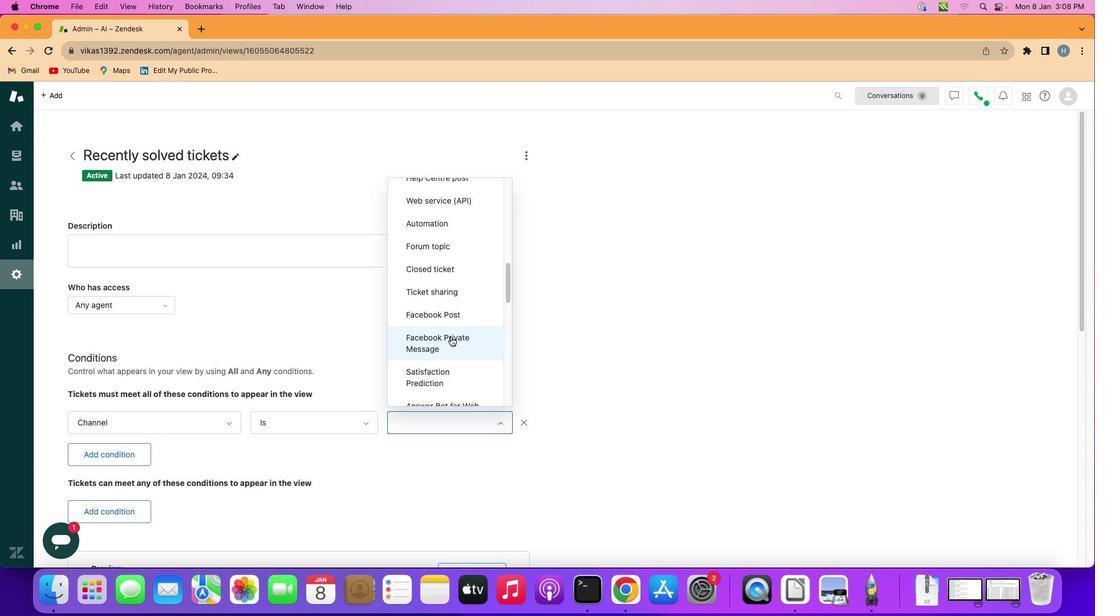 
Action: Mouse moved to (450, 337)
Screenshot: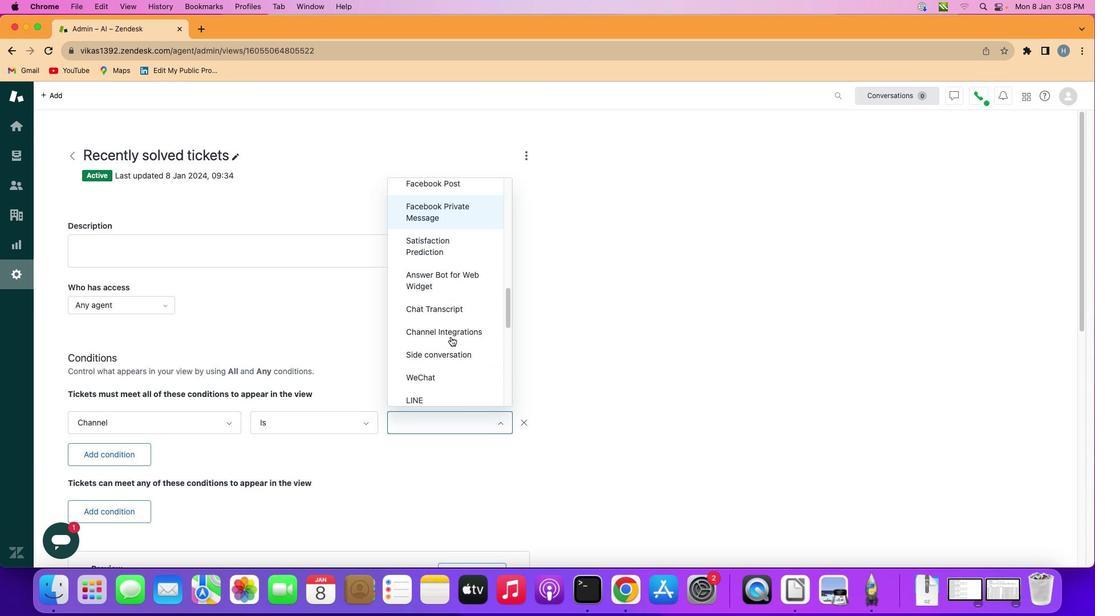 
Action: Mouse scrolled (450, 337) with delta (0, 0)
Screenshot: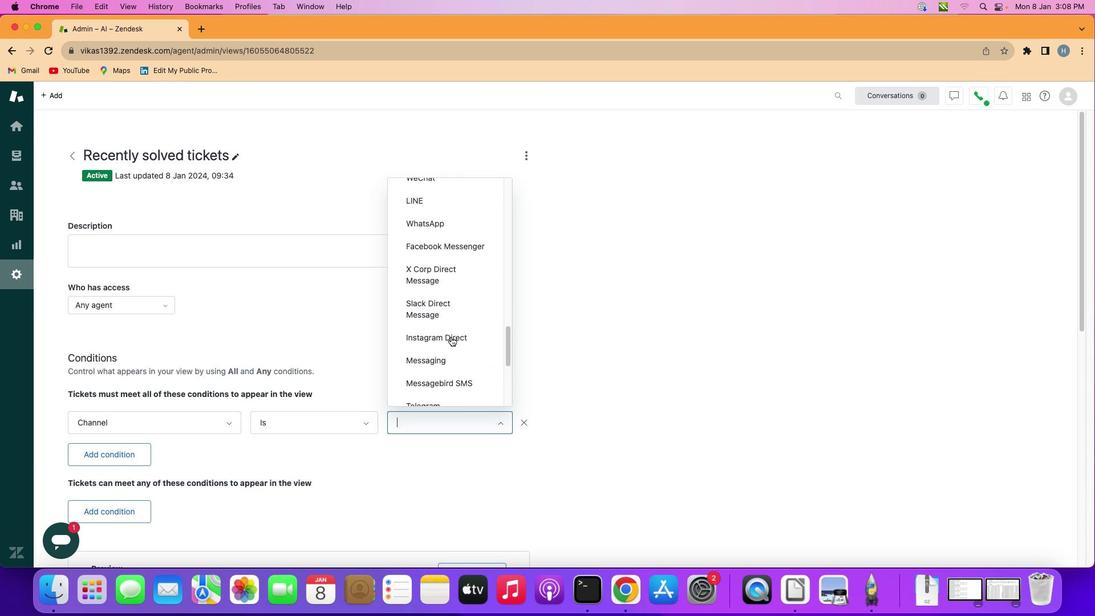 
Action: Mouse scrolled (450, 337) with delta (0, -1)
Screenshot: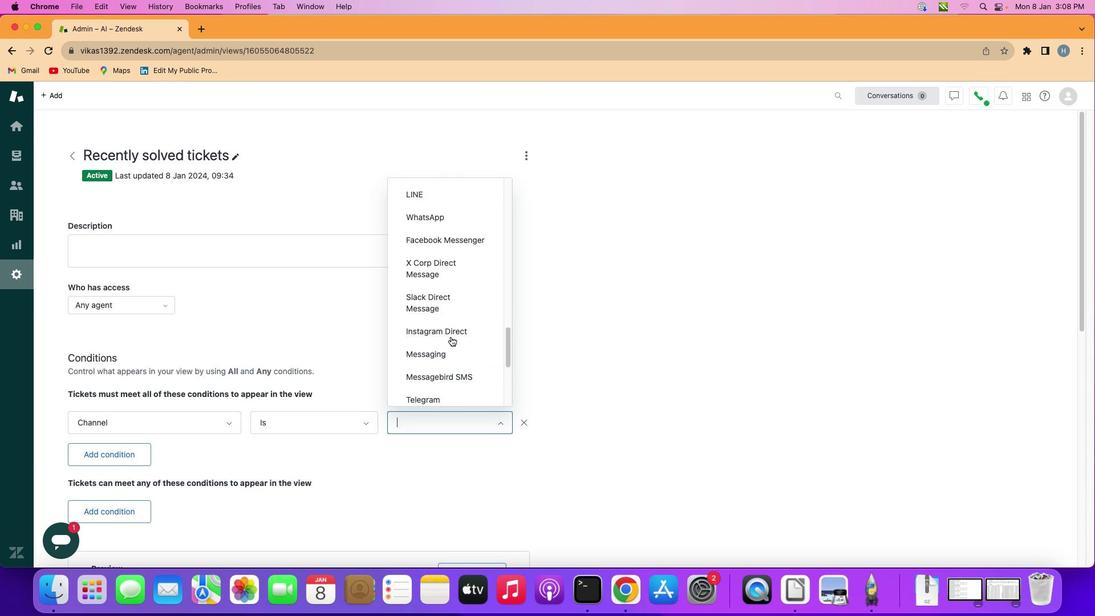 
Action: Mouse scrolled (450, 337) with delta (0, -1)
Screenshot: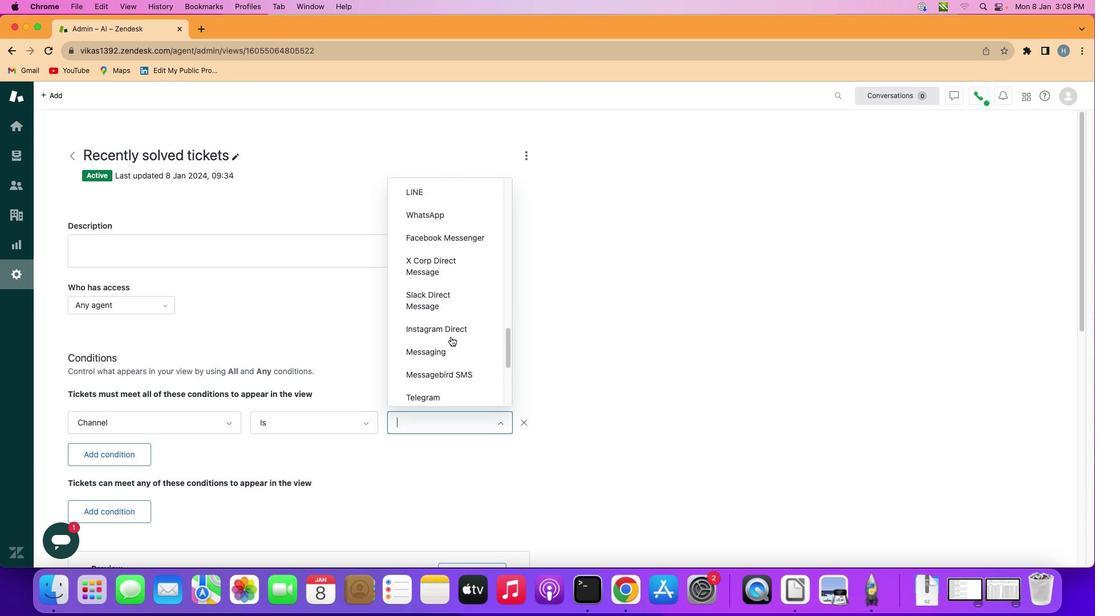 
Action: Mouse scrolled (450, 337) with delta (0, -2)
Screenshot: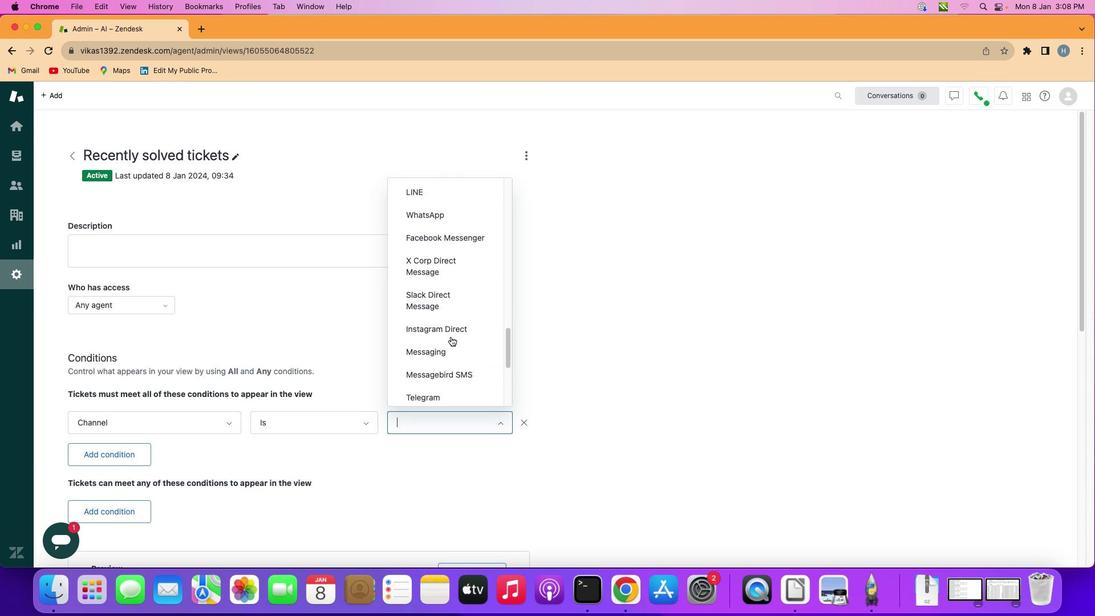 
Action: Mouse scrolled (450, 337) with delta (0, -2)
Screenshot: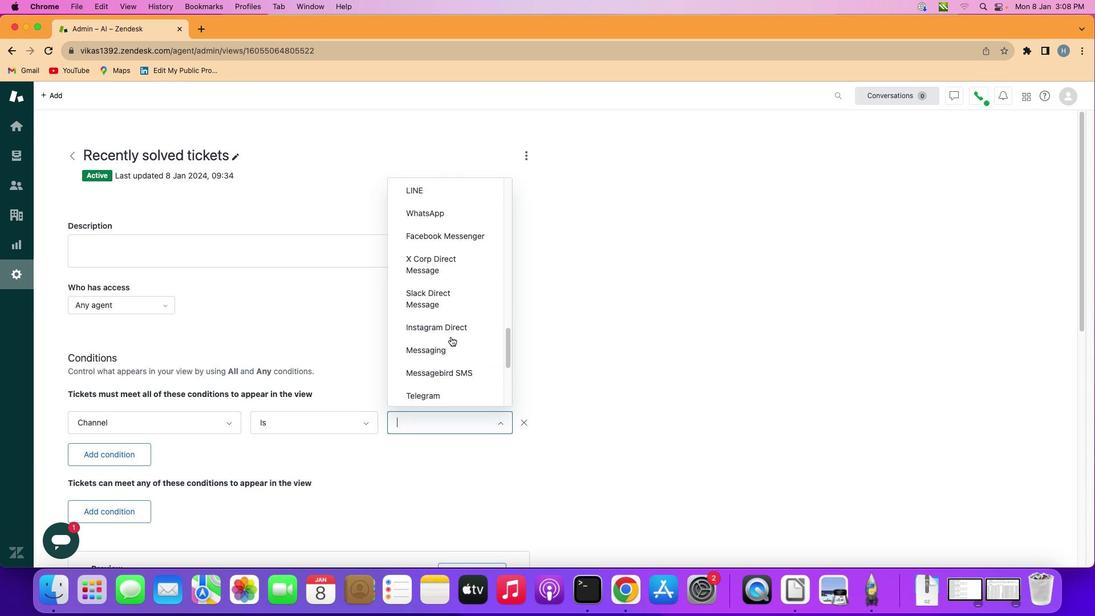 
Action: Mouse scrolled (450, 337) with delta (0, 0)
Screenshot: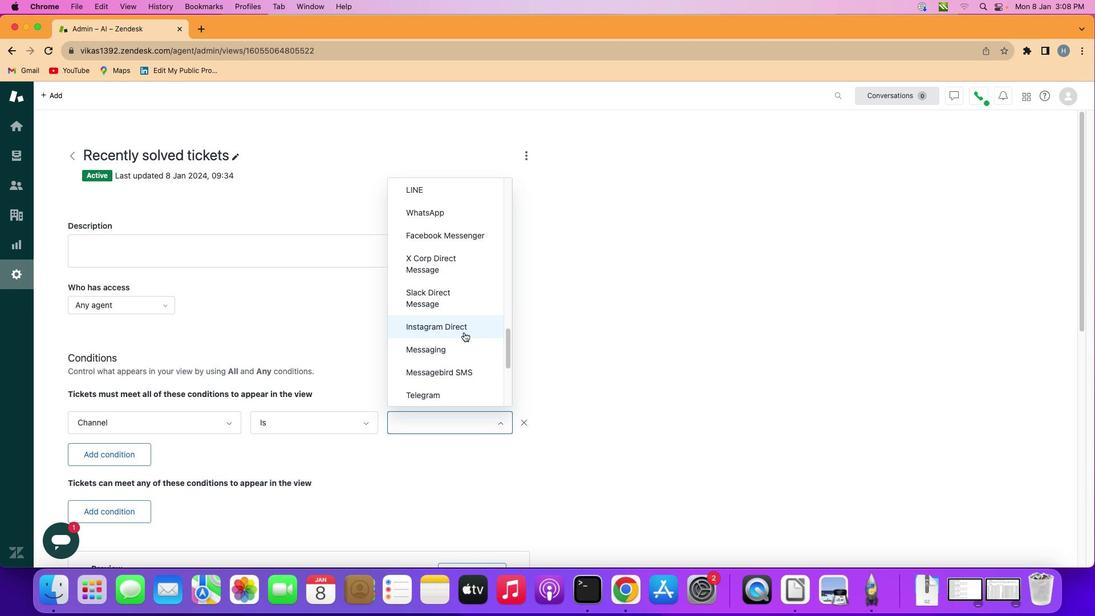 
Action: Mouse moved to (464, 332)
Screenshot: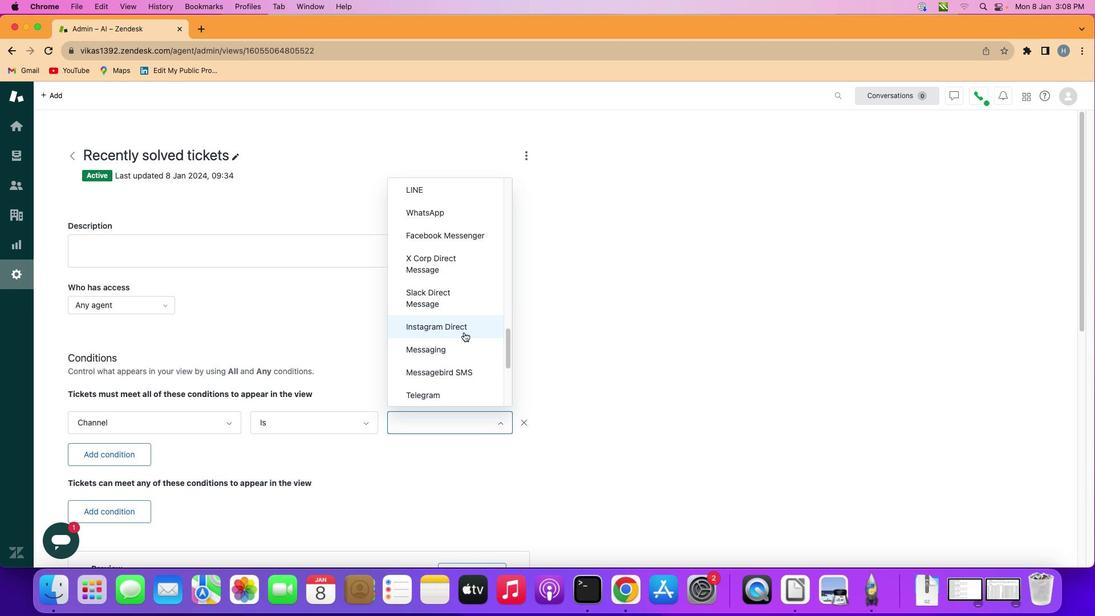 
Action: Mouse scrolled (464, 332) with delta (0, 0)
Screenshot: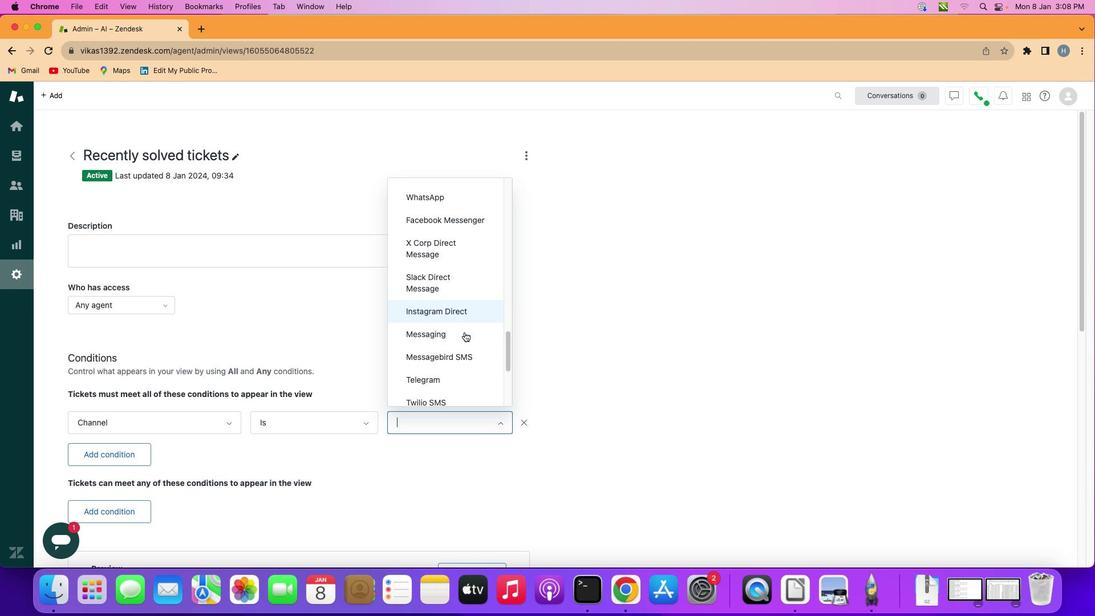 
Action: Mouse scrolled (464, 332) with delta (0, 0)
Screenshot: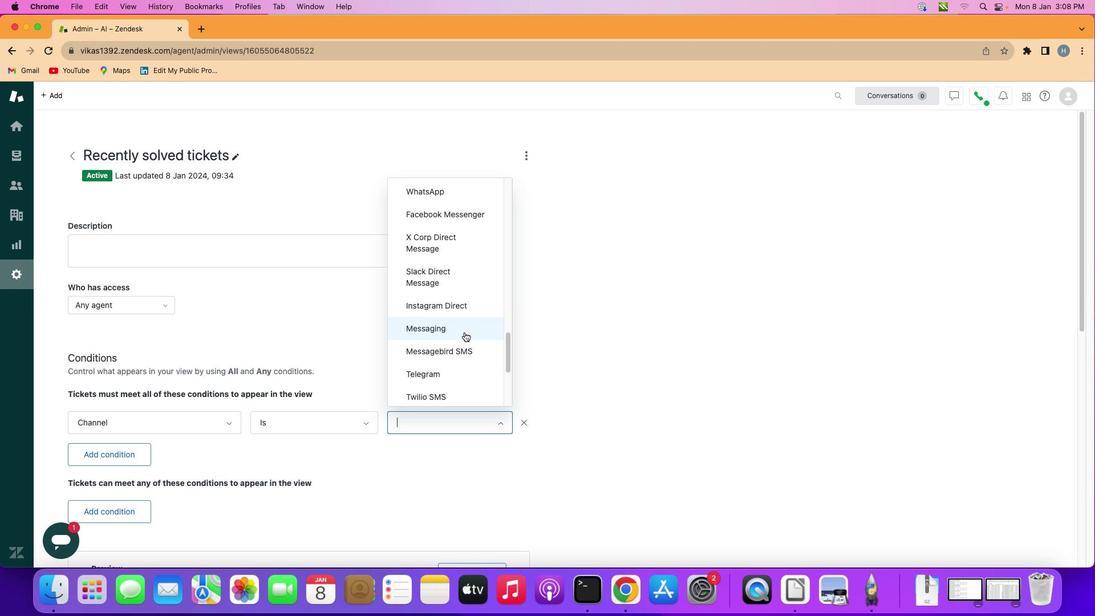 
Action: Mouse scrolled (464, 332) with delta (0, 0)
Screenshot: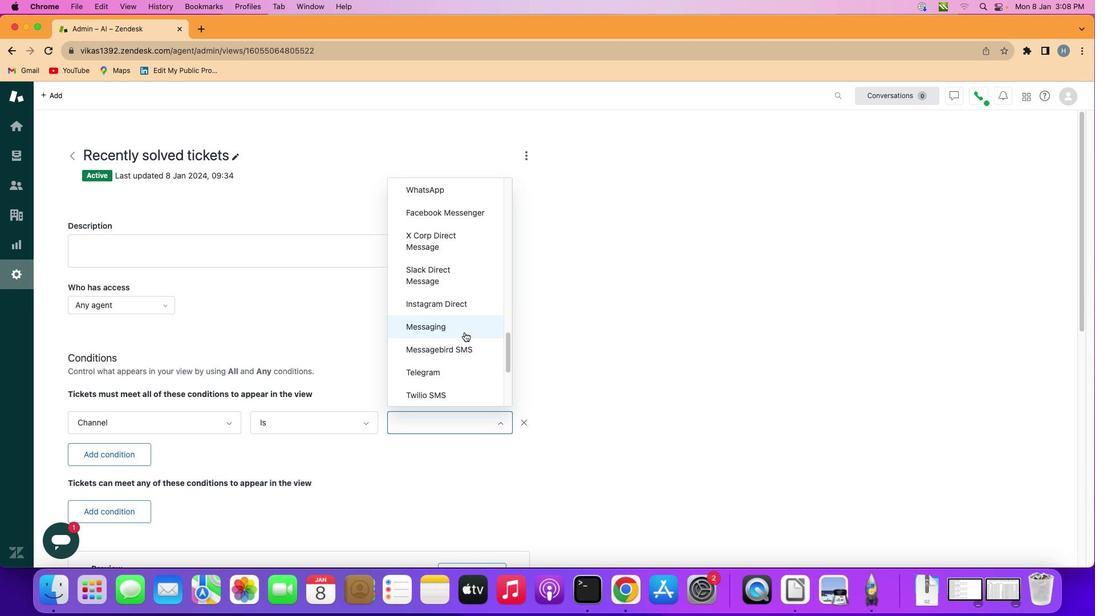 
Action: Mouse moved to (464, 332)
Screenshot: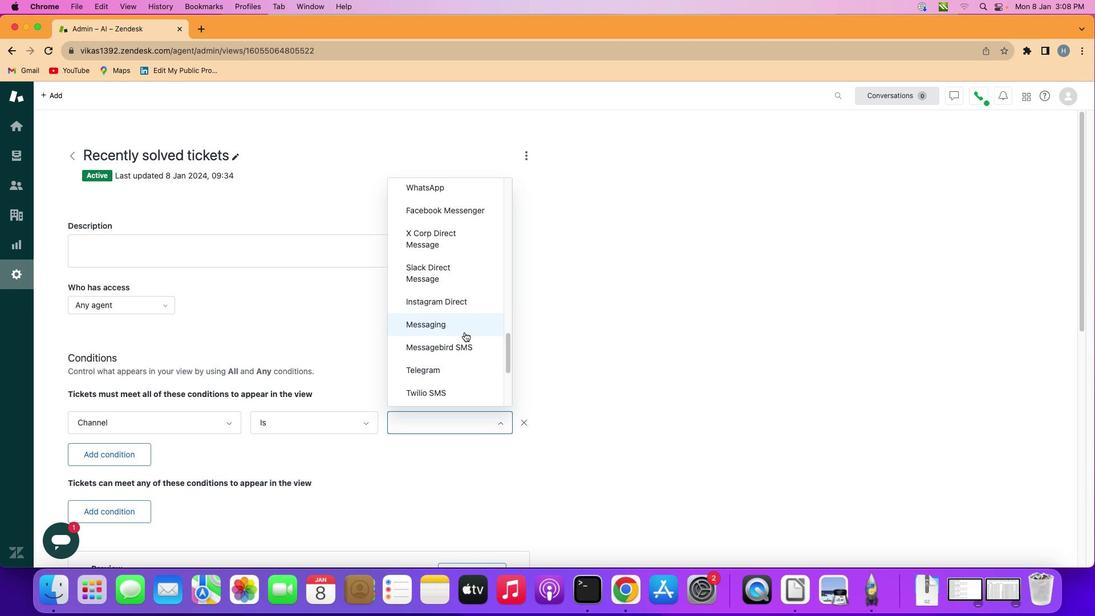 
Action: Mouse scrolled (464, 332) with delta (0, 0)
Screenshot: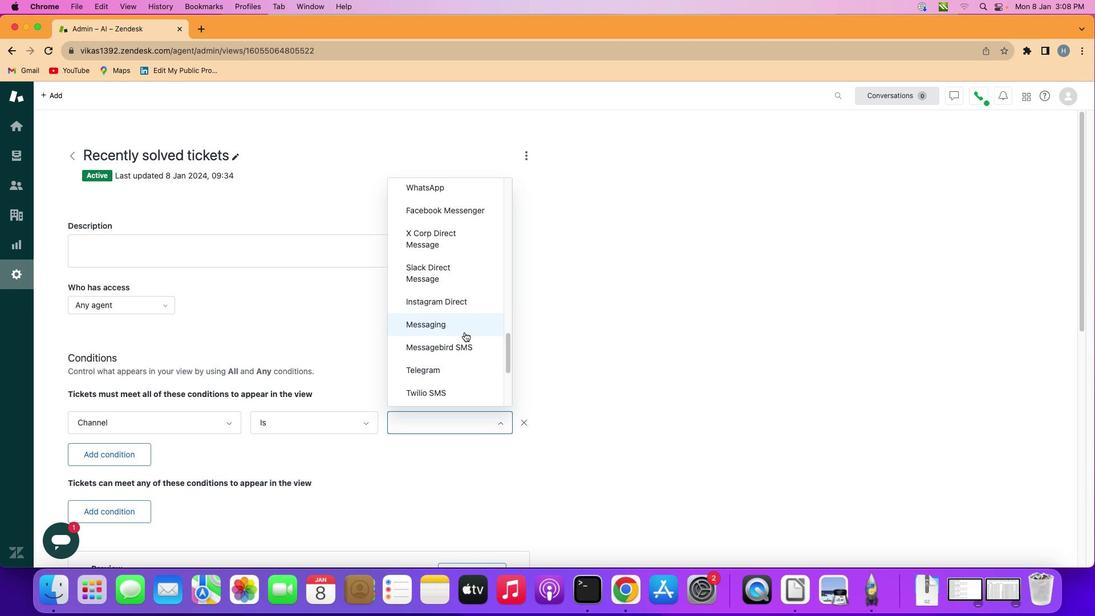 
Action: Mouse scrolled (464, 332) with delta (0, 0)
Screenshot: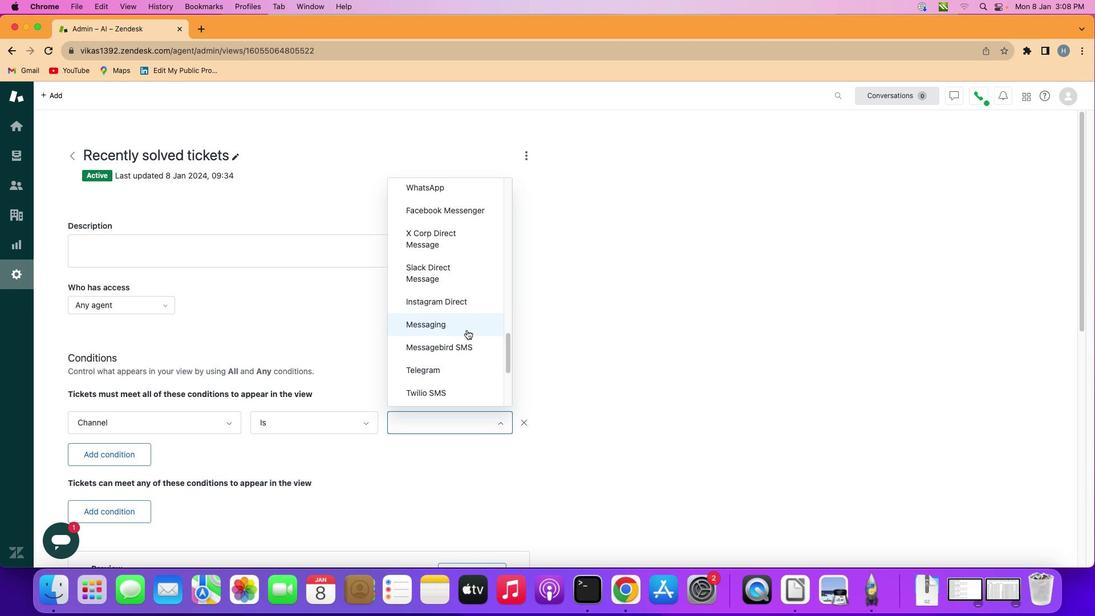 
Action: Mouse moved to (478, 305)
Screenshot: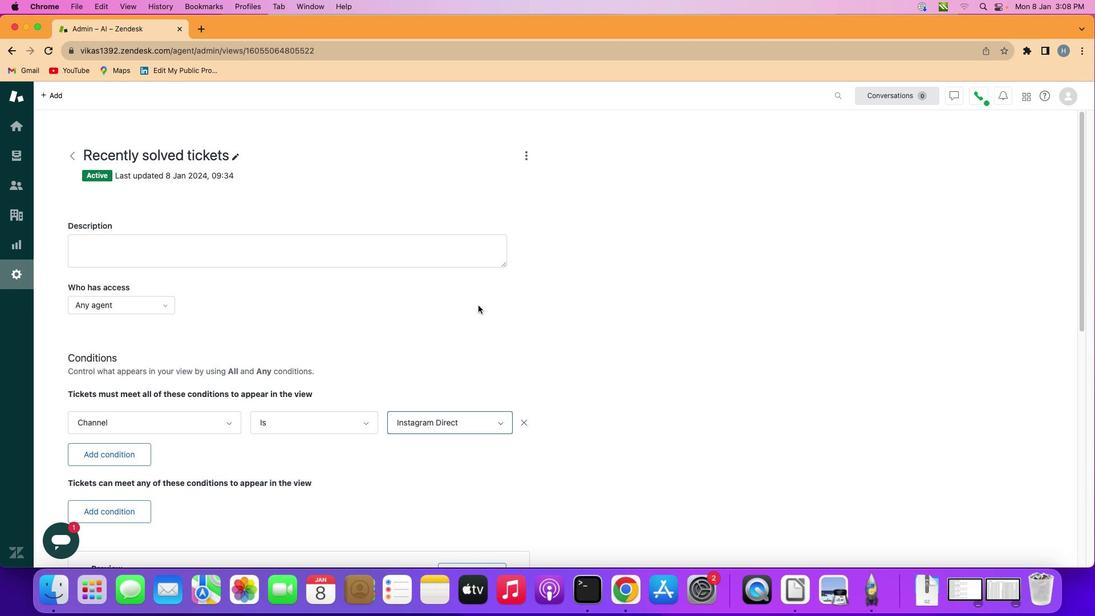 
Action: Mouse pressed left at (478, 305)
Screenshot: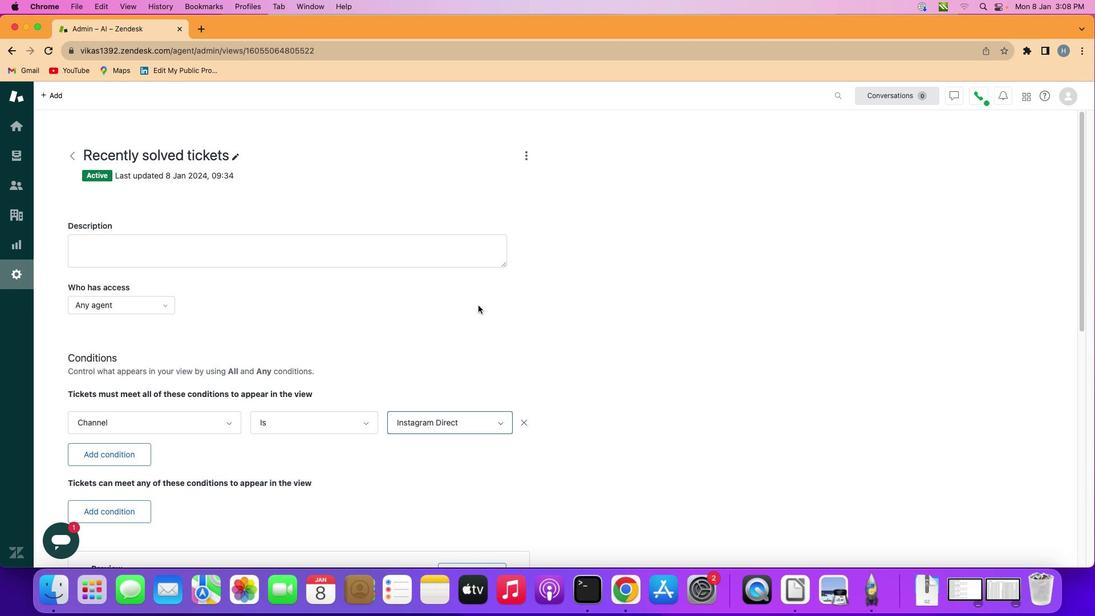 
Action: Mouse moved to (478, 305)
Screenshot: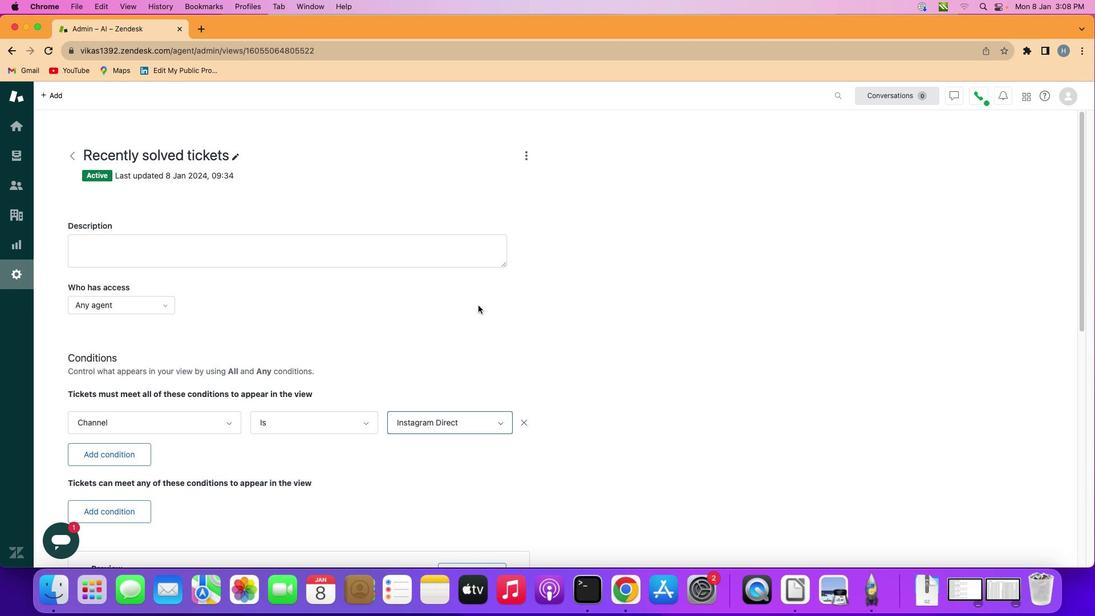 
